 Task: Open Card Card0000000130 in Board Board0000000033 in Workspace WS0000000011 in Trello. Add Member carxxstreet791@gmail.com to Card Card0000000130 in Board Board0000000033 in Workspace WS0000000011 in Trello. Add Blue Label titled Label0000000130 to Card Card0000000130 in Board Board0000000033 in Workspace WS0000000011 in Trello. Add Checklist CL0000000130 to Card Card0000000130 in Board Board0000000033 in Workspace WS0000000011 in Trello. Add Dates with Start Date as Sep 01 2023 and Due Date as Sep 30 2023 to Card Card0000000130 in Board Board0000000033 in Workspace WS0000000011 in Trello
Action: Mouse moved to (583, 73)
Screenshot: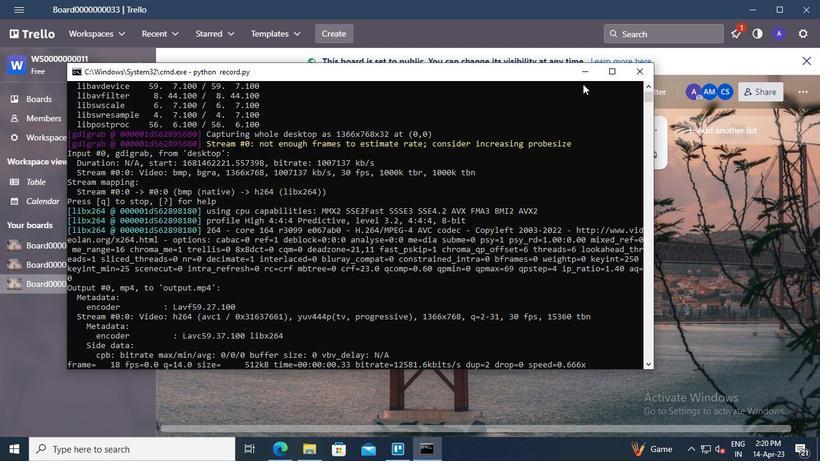 
Action: Mouse pressed left at (583, 73)
Screenshot: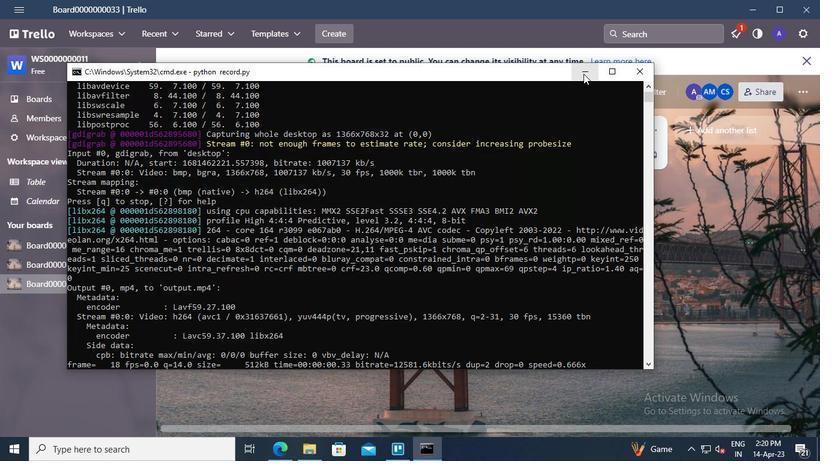 
Action: Mouse moved to (226, 258)
Screenshot: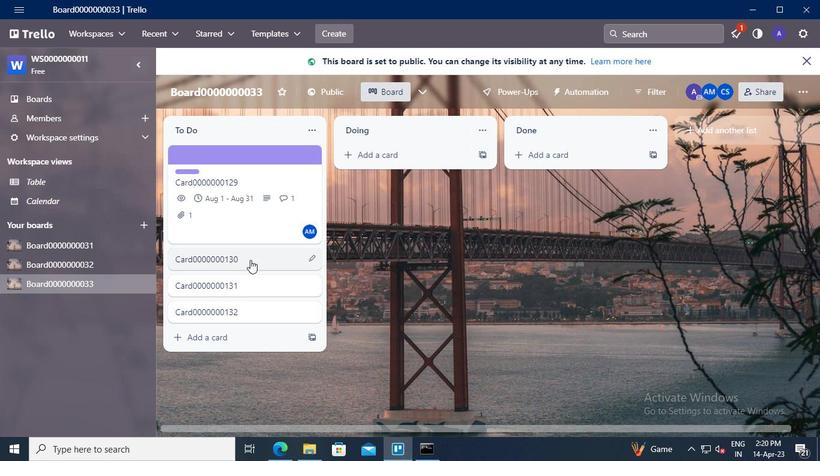 
Action: Mouse pressed left at (226, 258)
Screenshot: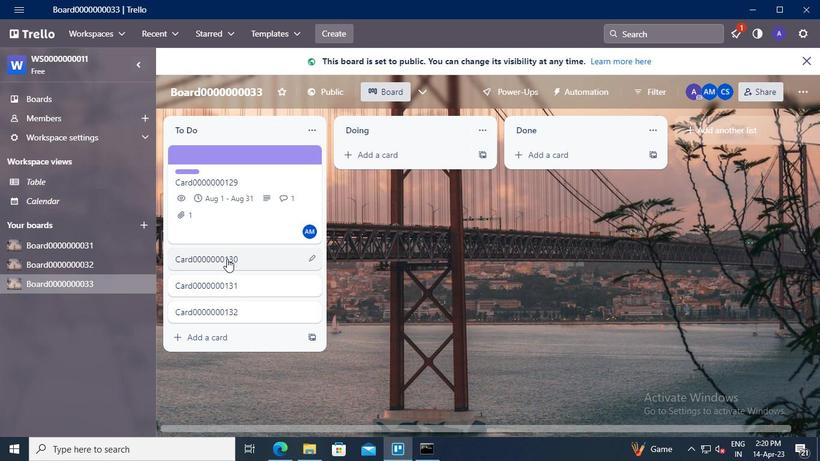 
Action: Mouse moved to (574, 159)
Screenshot: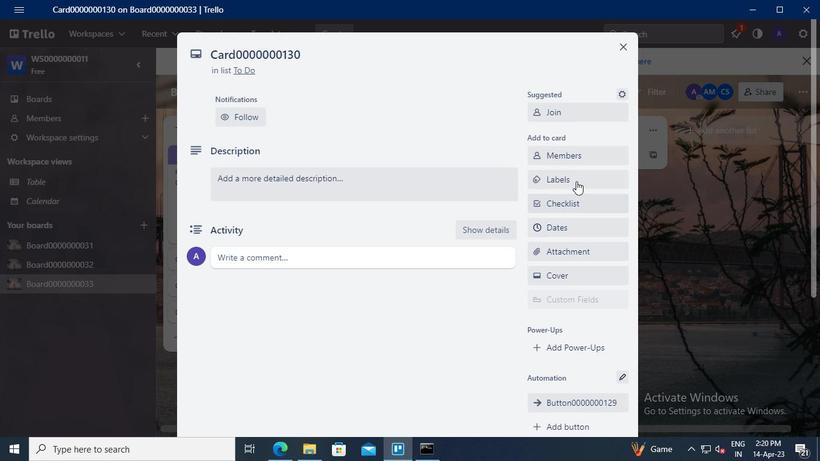 
Action: Mouse pressed left at (574, 159)
Screenshot: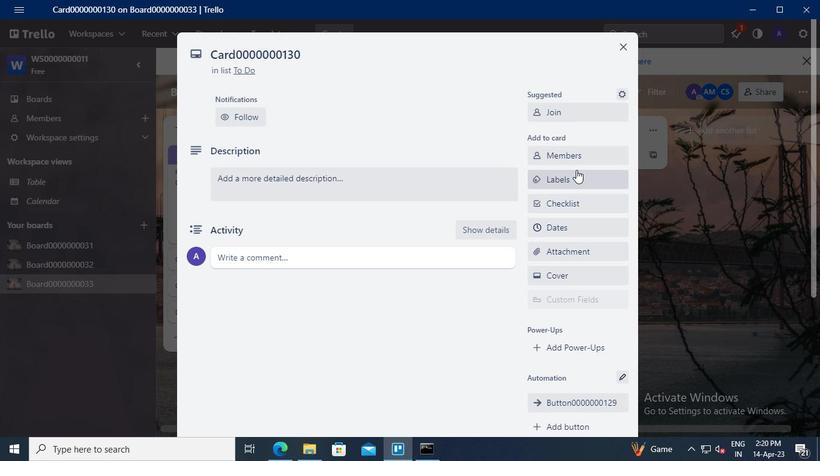
Action: Mouse moved to (574, 203)
Screenshot: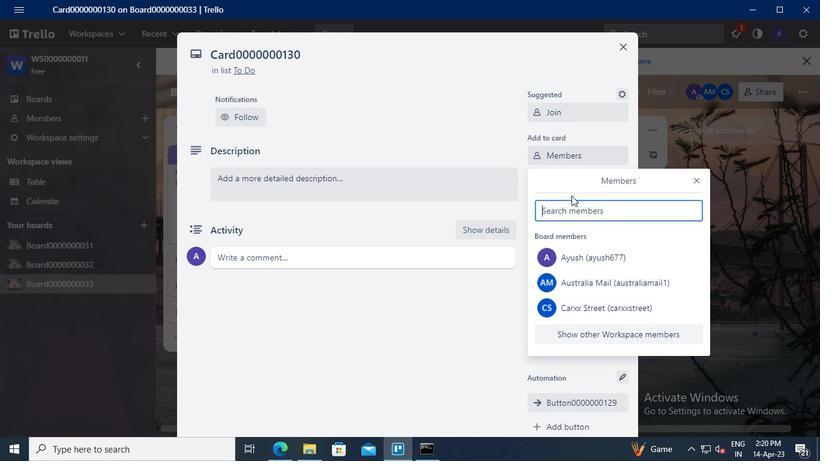 
Action: Mouse pressed left at (574, 203)
Screenshot: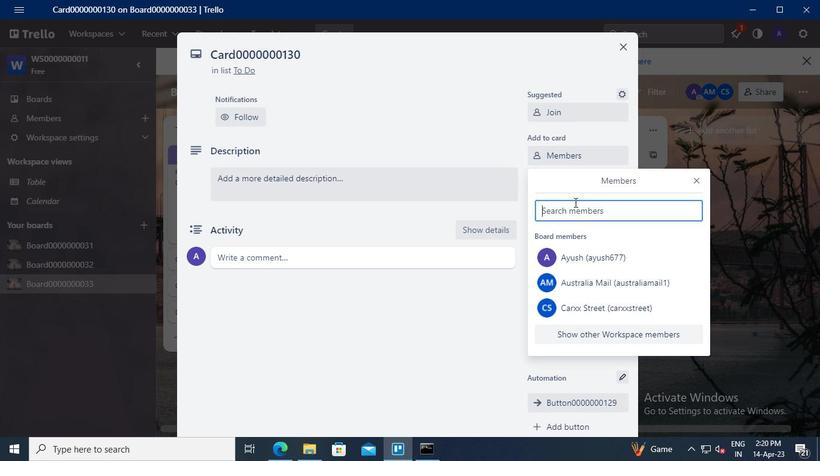
Action: Mouse moved to (574, 204)
Screenshot: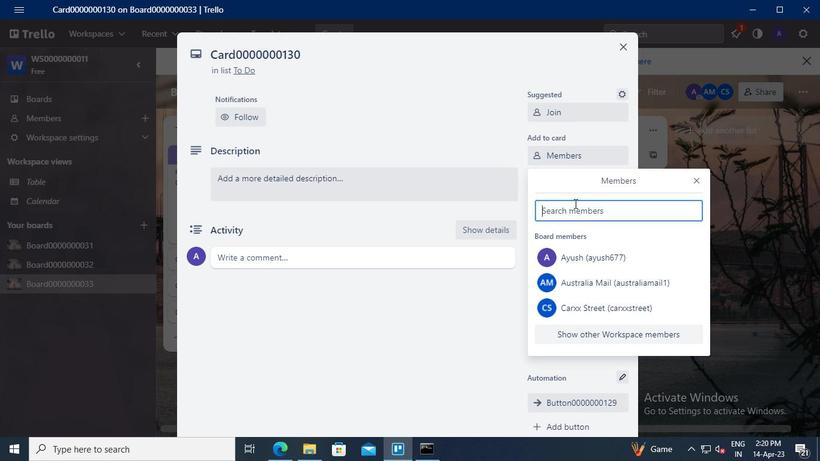 
Action: Keyboard Key.shift
Screenshot: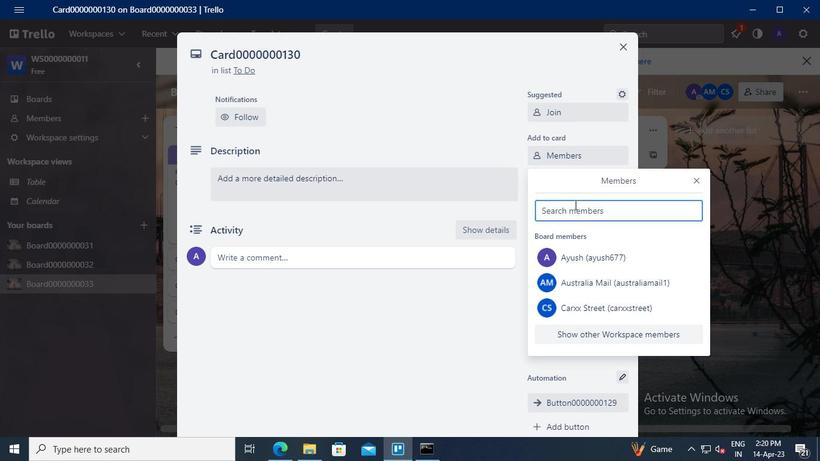 
Action: Keyboard C
Screenshot: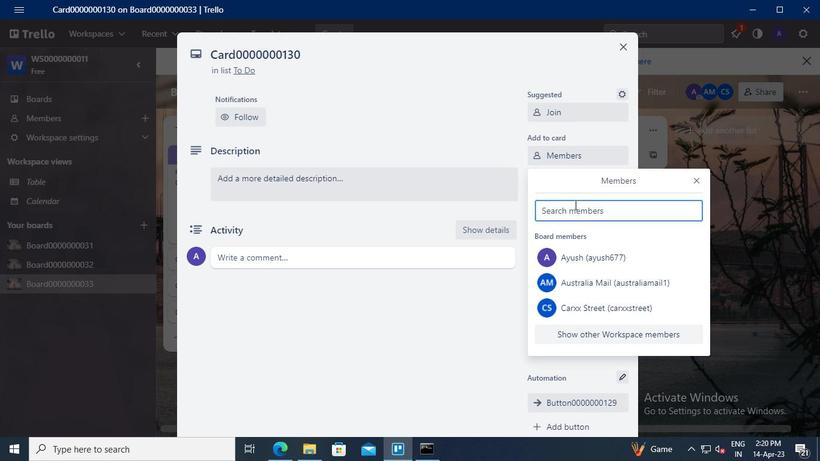 
Action: Keyboard a
Screenshot: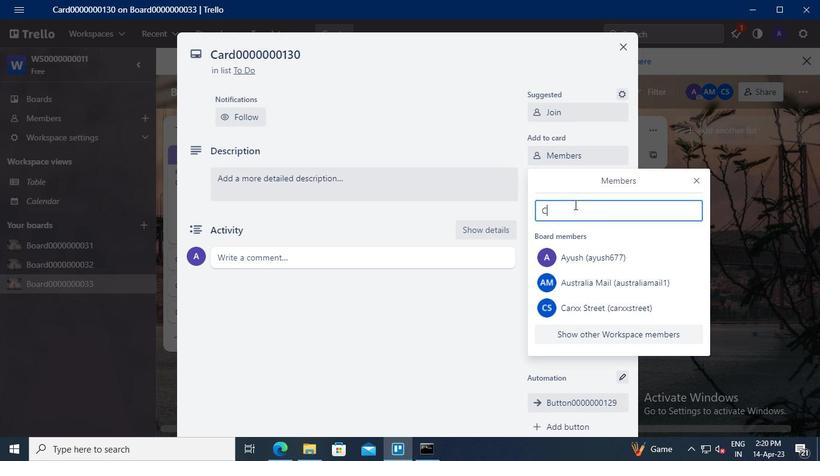 
Action: Keyboard r
Screenshot: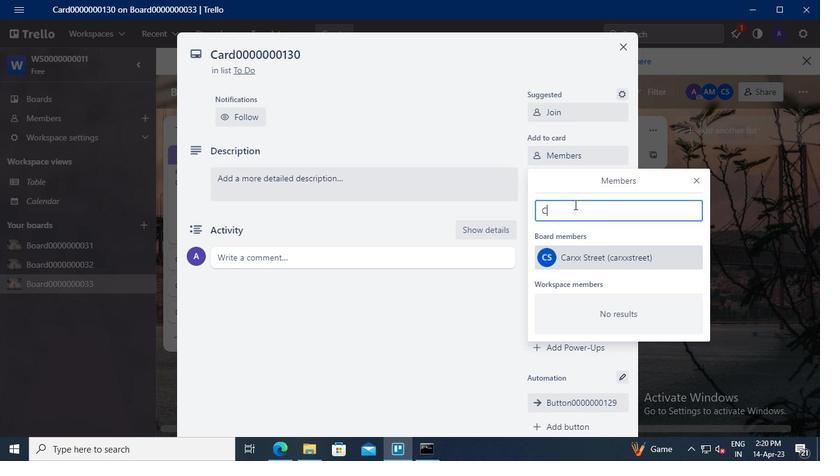 
Action: Mouse moved to (582, 258)
Screenshot: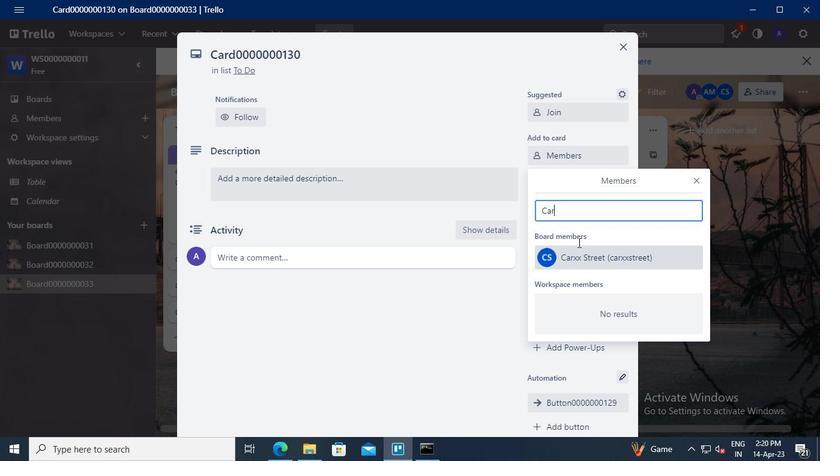 
Action: Mouse pressed left at (582, 258)
Screenshot: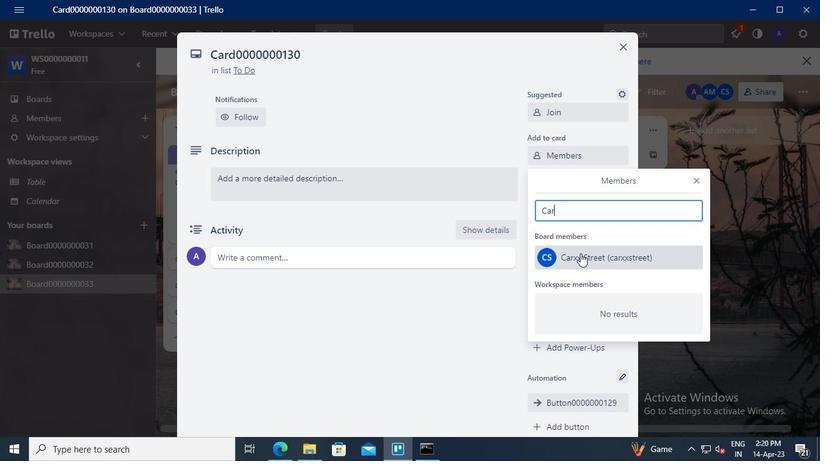 
Action: Mouse moved to (695, 181)
Screenshot: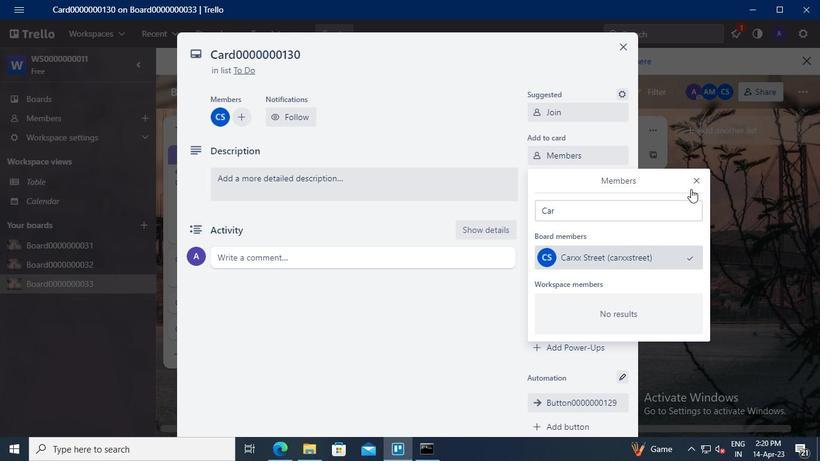 
Action: Mouse pressed left at (695, 181)
Screenshot: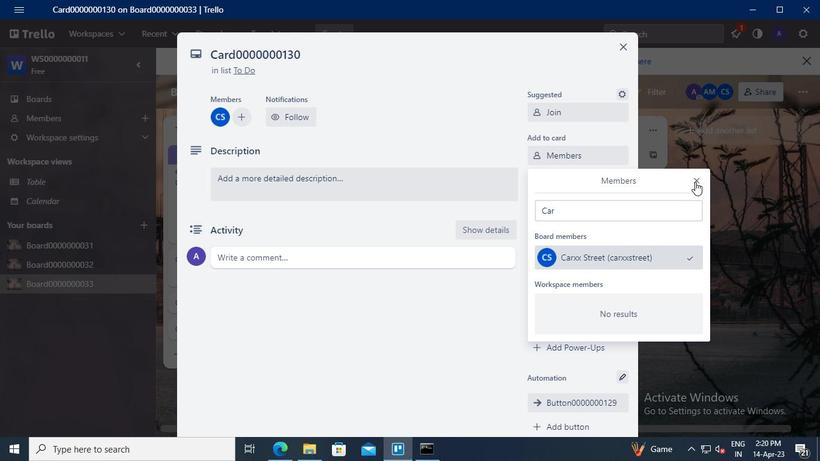 
Action: Mouse moved to (572, 177)
Screenshot: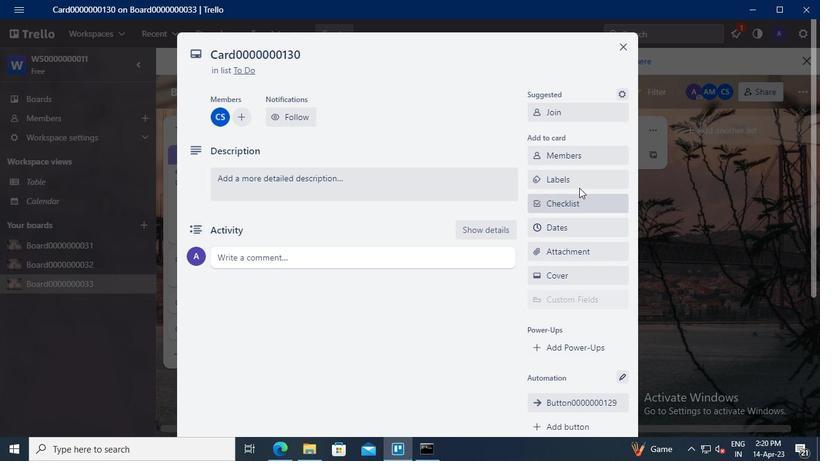 
Action: Mouse pressed left at (572, 177)
Screenshot: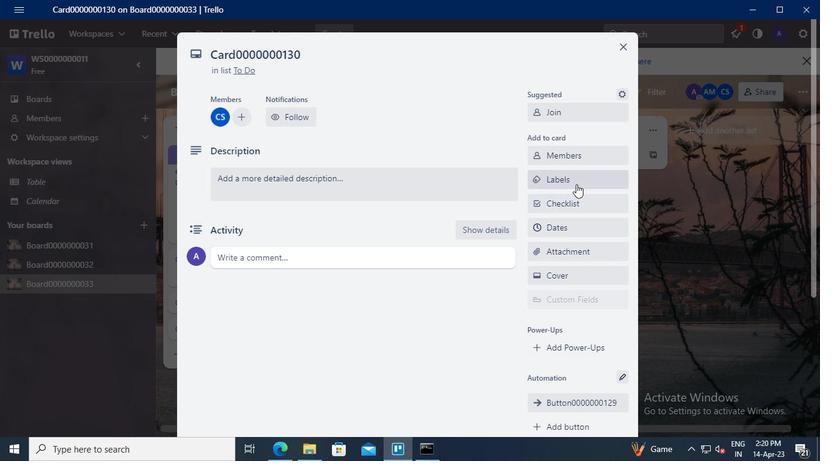 
Action: Mouse moved to (631, 295)
Screenshot: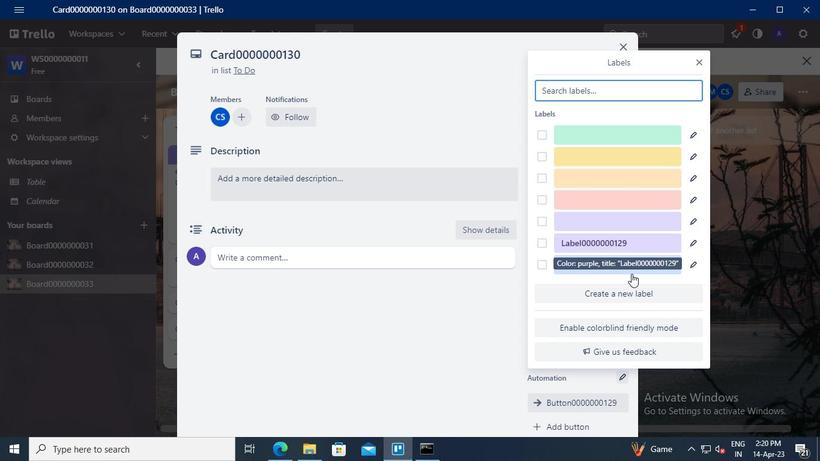 
Action: Mouse pressed left at (631, 295)
Screenshot: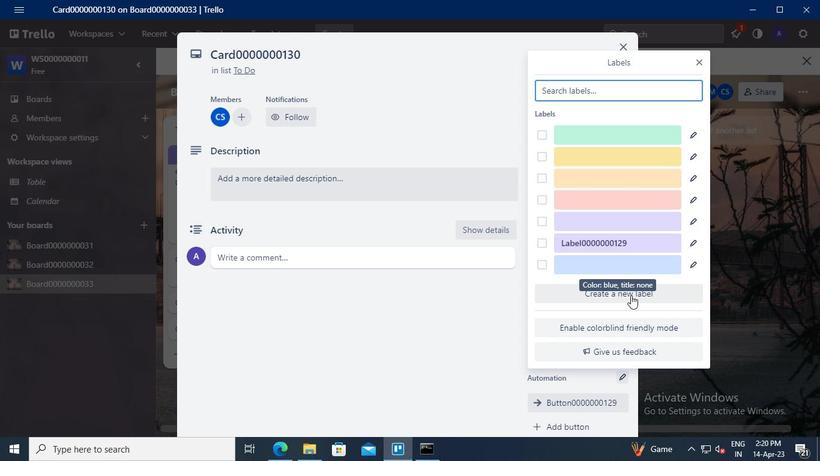 
Action: Mouse moved to (578, 166)
Screenshot: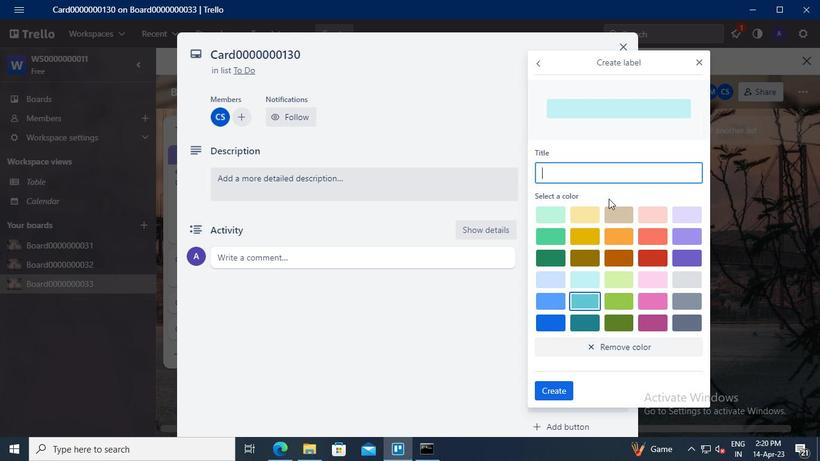 
Action: Mouse pressed left at (578, 166)
Screenshot: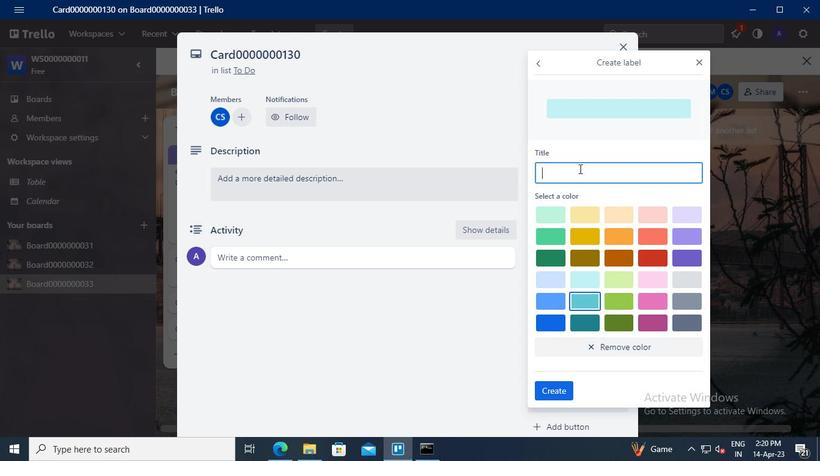 
Action: Keyboard Key.shift
Screenshot: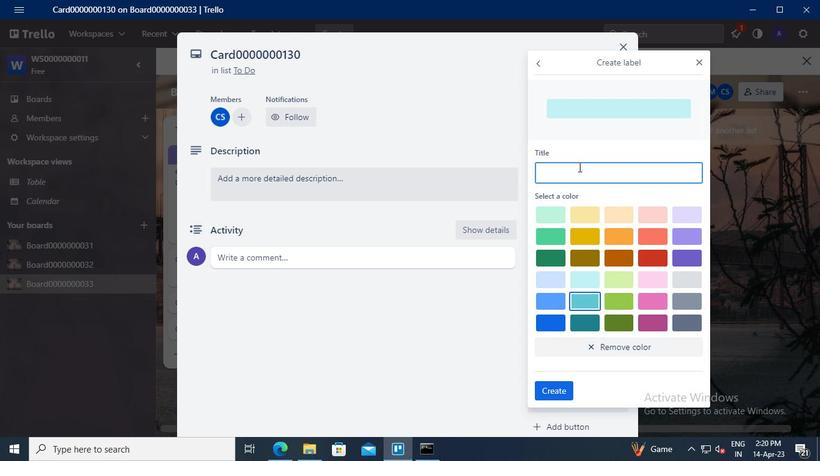 
Action: Keyboard L
Screenshot: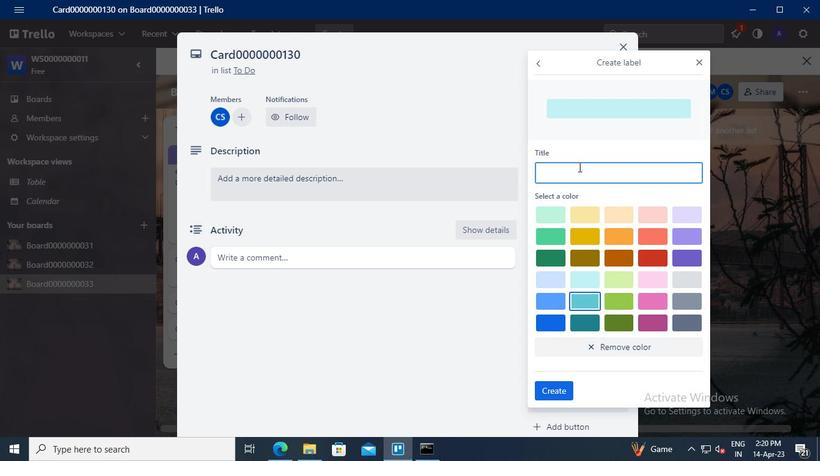 
Action: Keyboard a
Screenshot: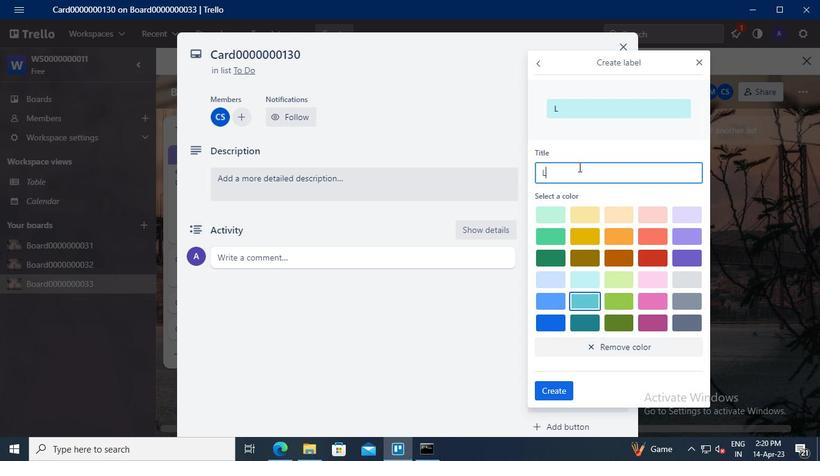 
Action: Keyboard b
Screenshot: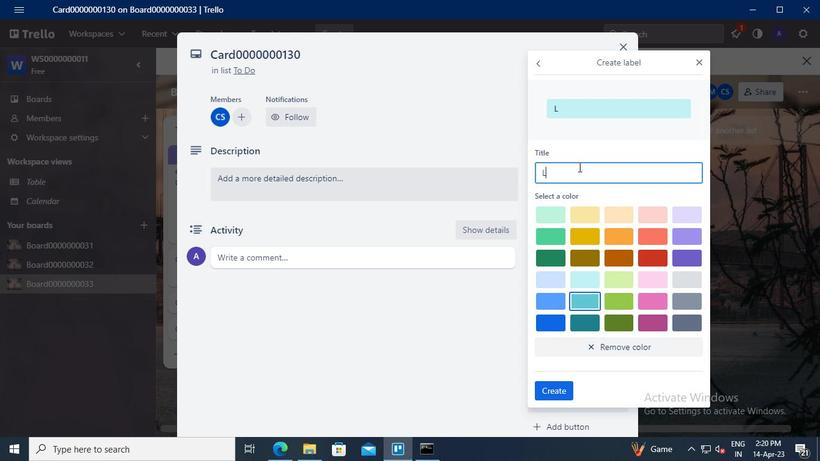 
Action: Keyboard e
Screenshot: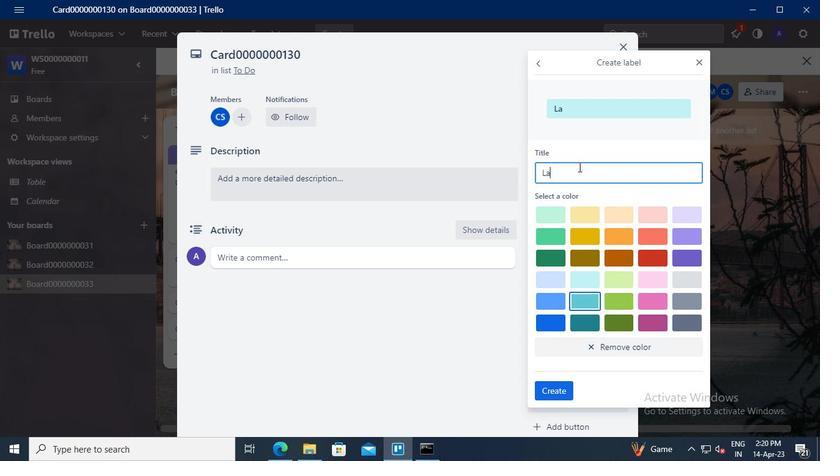 
Action: Keyboard l
Screenshot: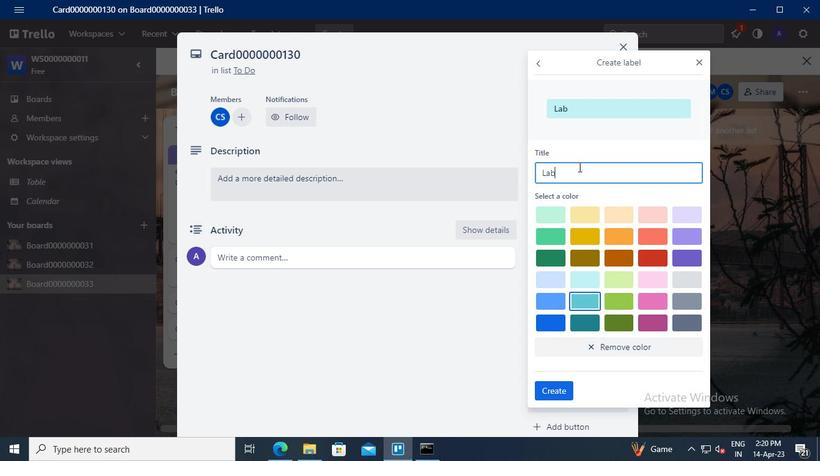 
Action: Keyboard <96>
Screenshot: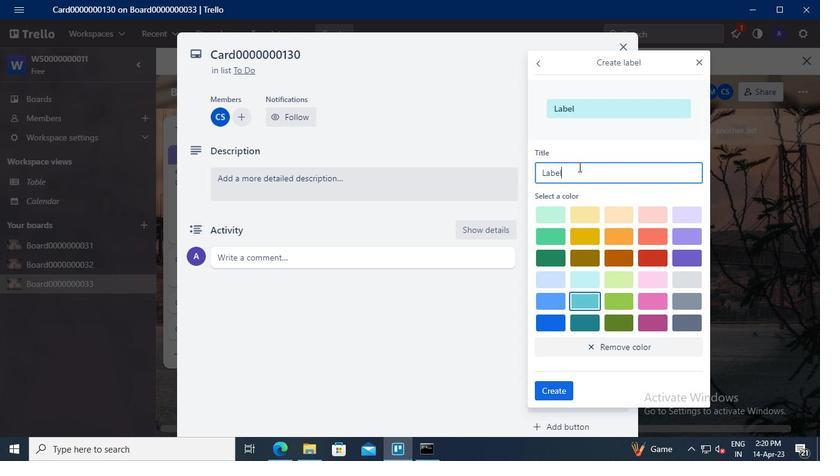 
Action: Keyboard <96>
Screenshot: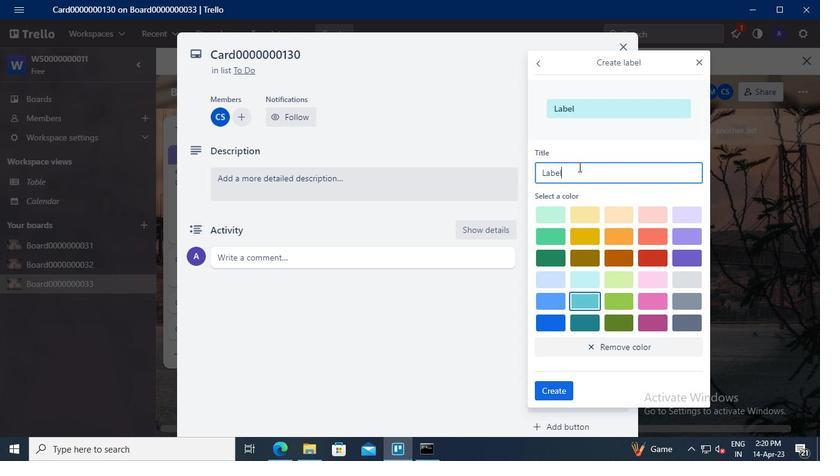 
Action: Keyboard <96>
Screenshot: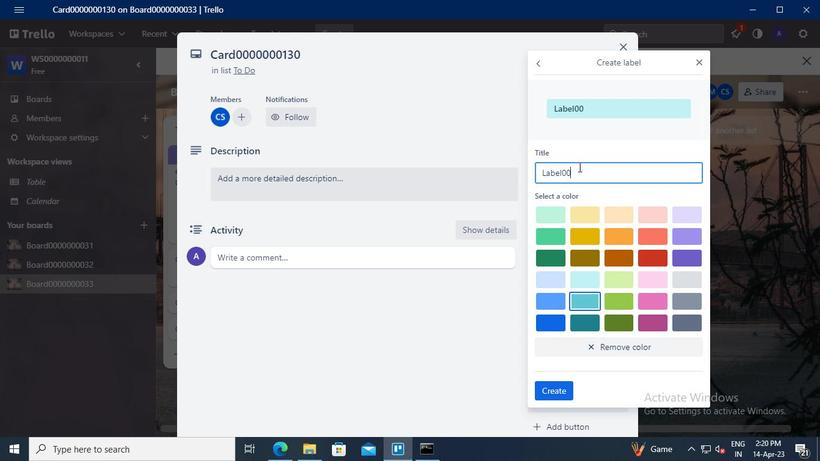 
Action: Keyboard <96>
Screenshot: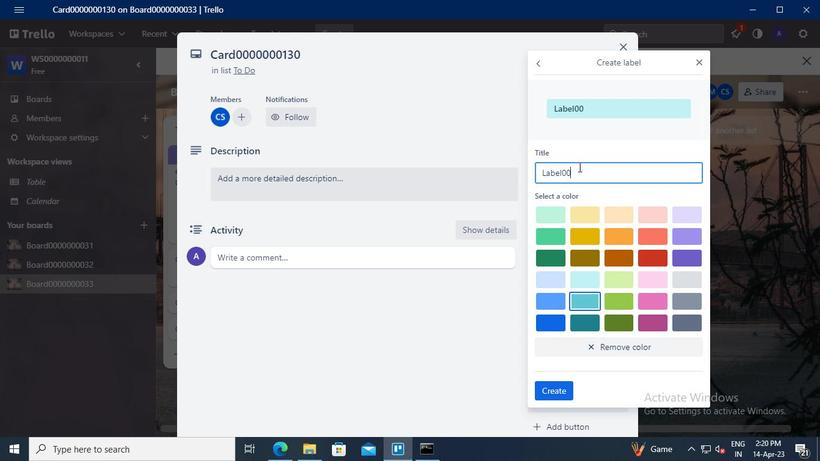 
Action: Keyboard <96>
Screenshot: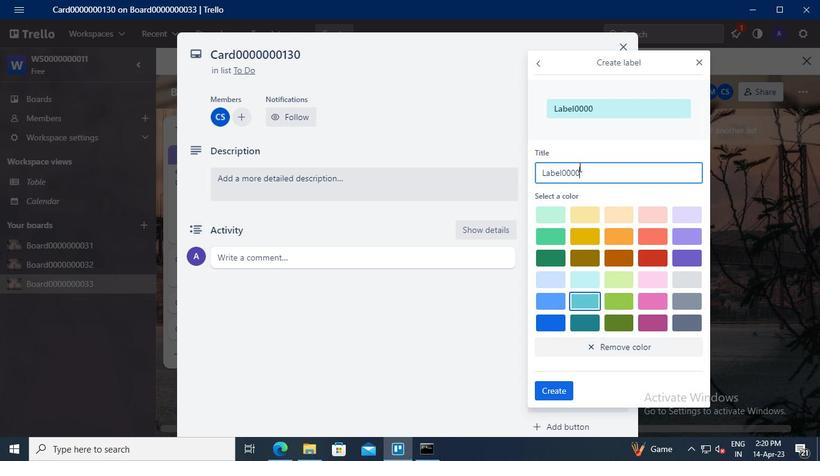 
Action: Keyboard <96>
Screenshot: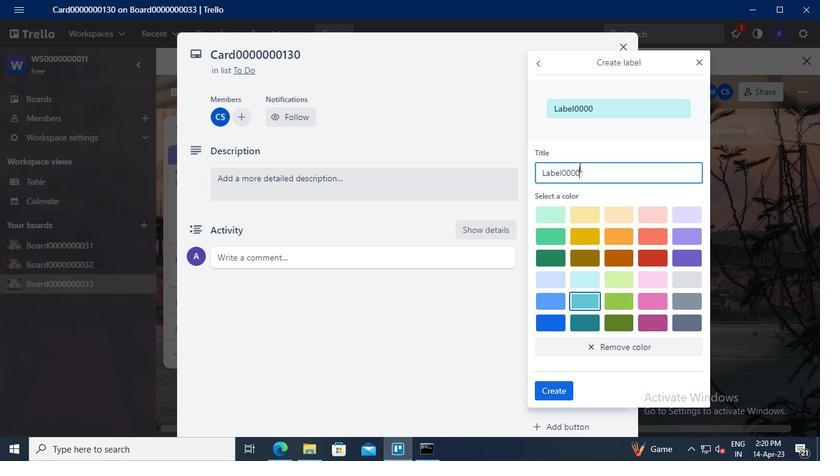 
Action: Keyboard <96>
Screenshot: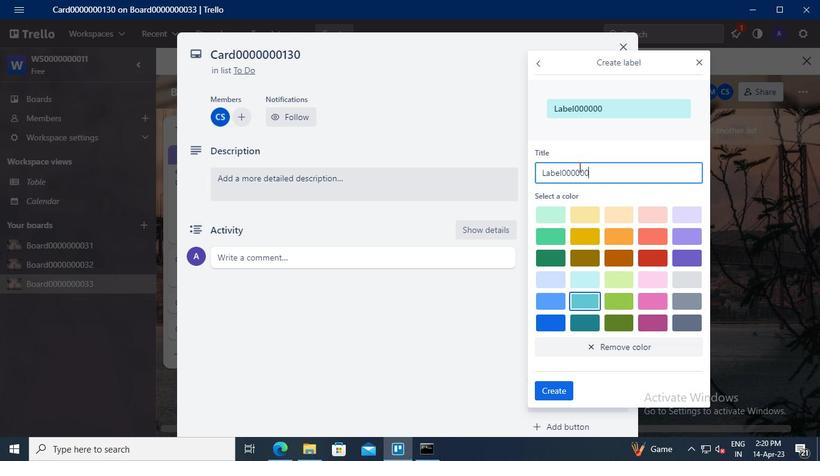 
Action: Keyboard <97>
Screenshot: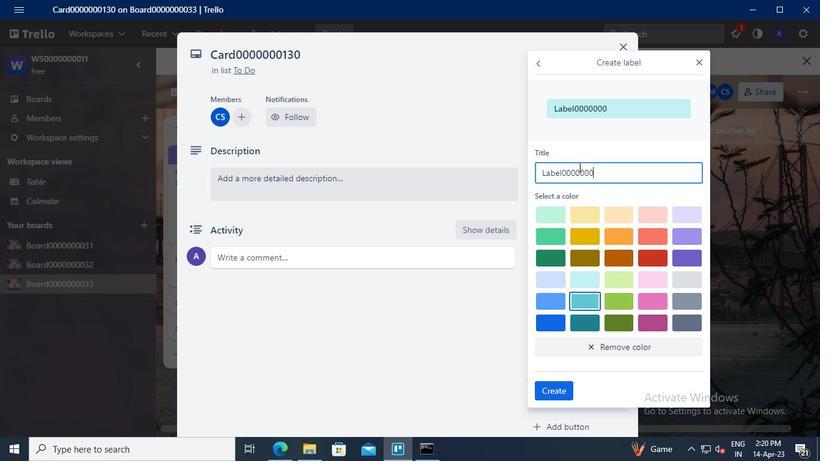
Action: Keyboard <99>
Screenshot: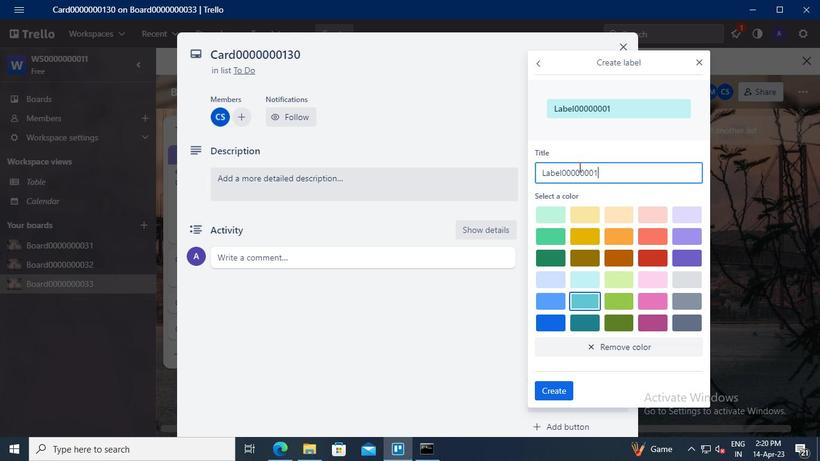 
Action: Keyboard <96>
Screenshot: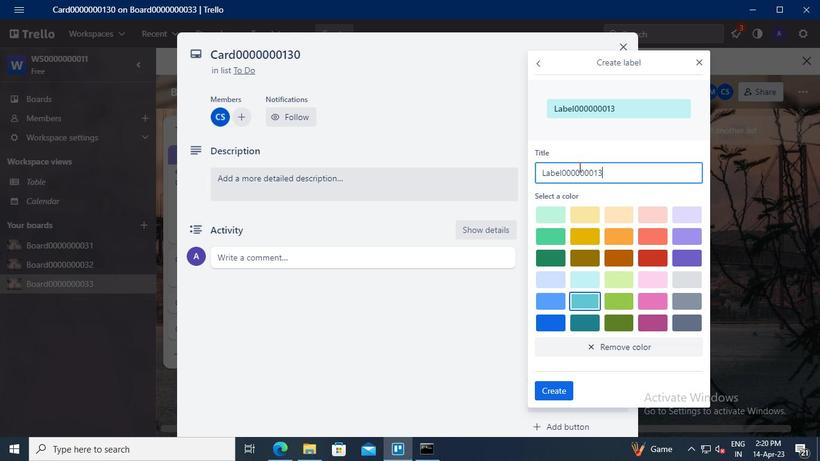 
Action: Mouse moved to (554, 299)
Screenshot: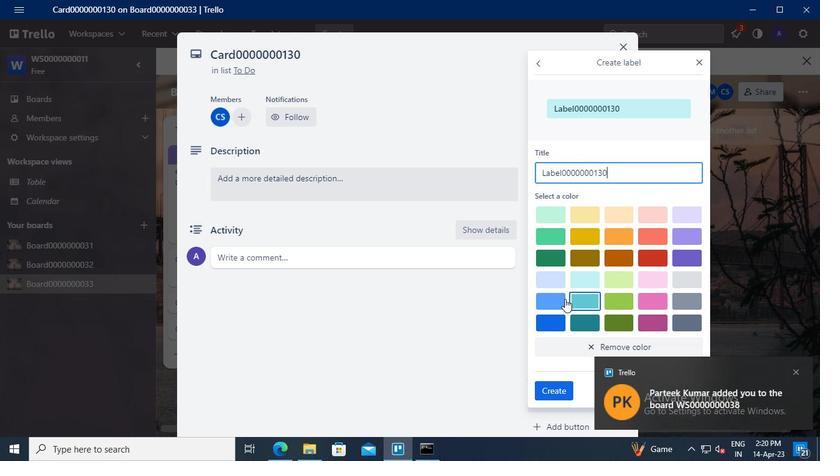 
Action: Mouse pressed left at (554, 299)
Screenshot: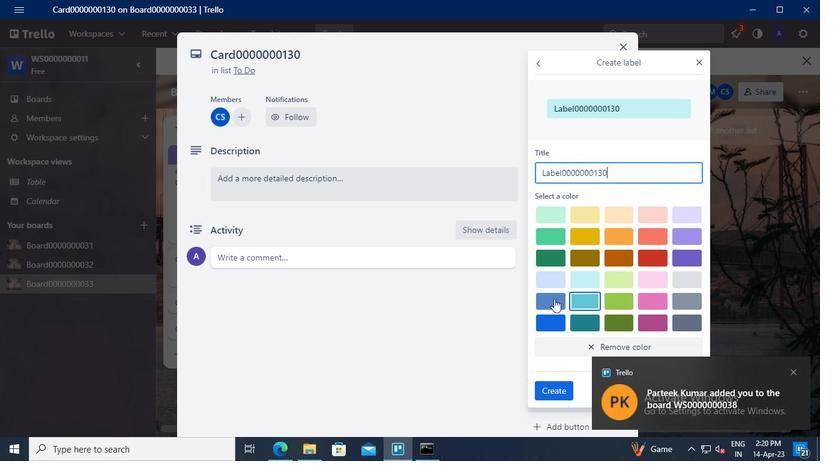 
Action: Mouse moved to (560, 387)
Screenshot: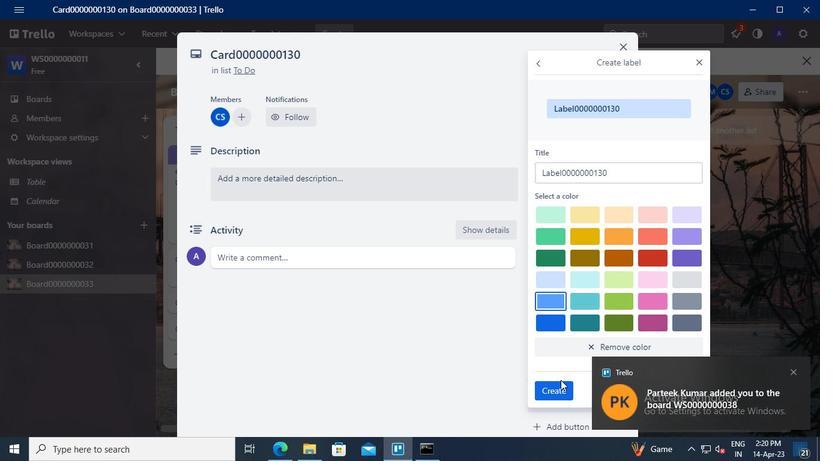
Action: Mouse pressed left at (560, 387)
Screenshot: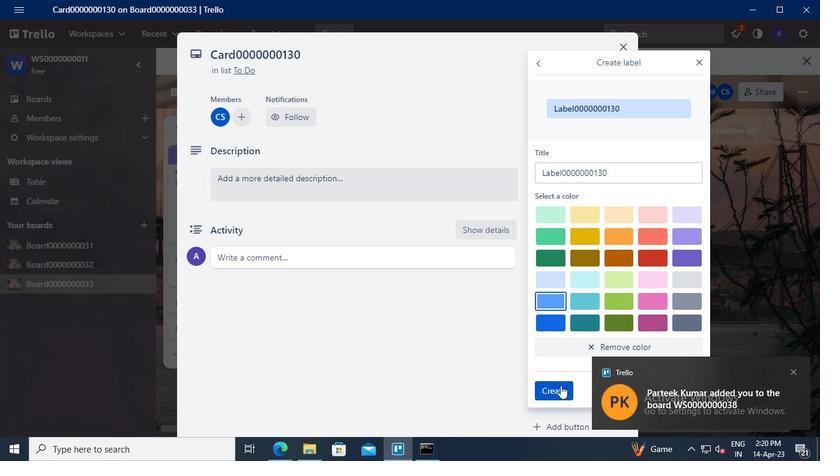 
Action: Mouse moved to (700, 64)
Screenshot: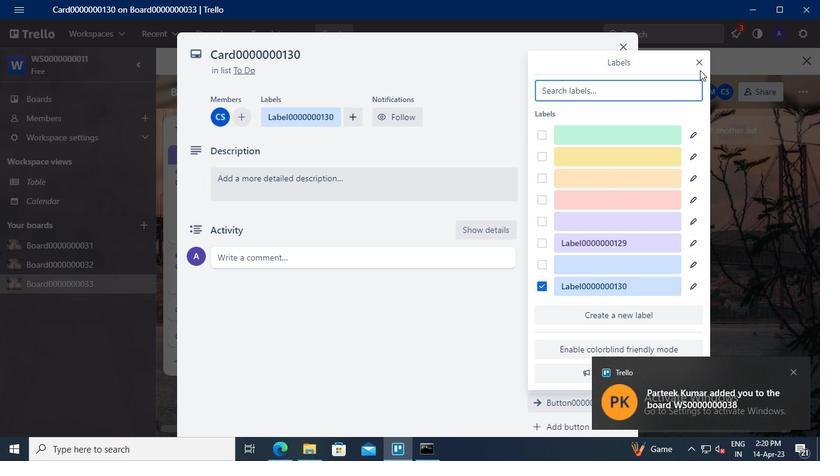 
Action: Mouse pressed left at (700, 64)
Screenshot: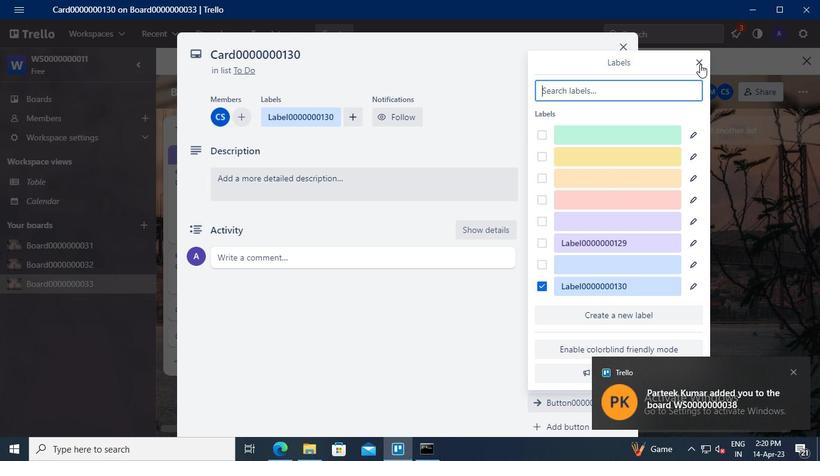 
Action: Mouse moved to (586, 200)
Screenshot: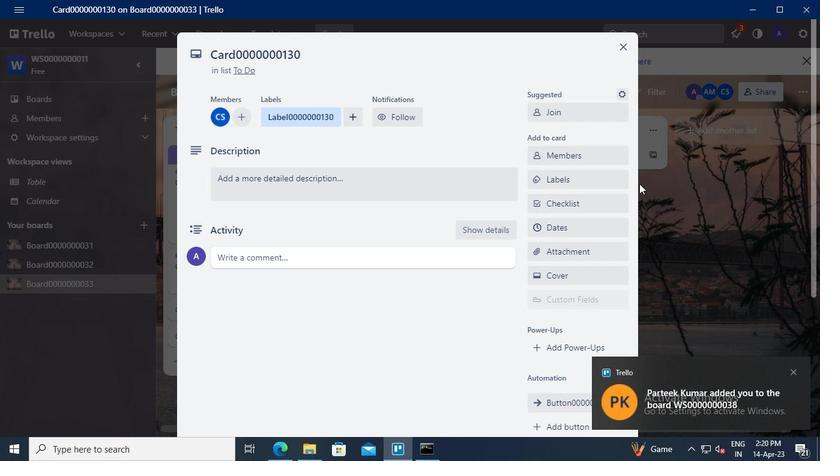 
Action: Mouse pressed left at (586, 200)
Screenshot: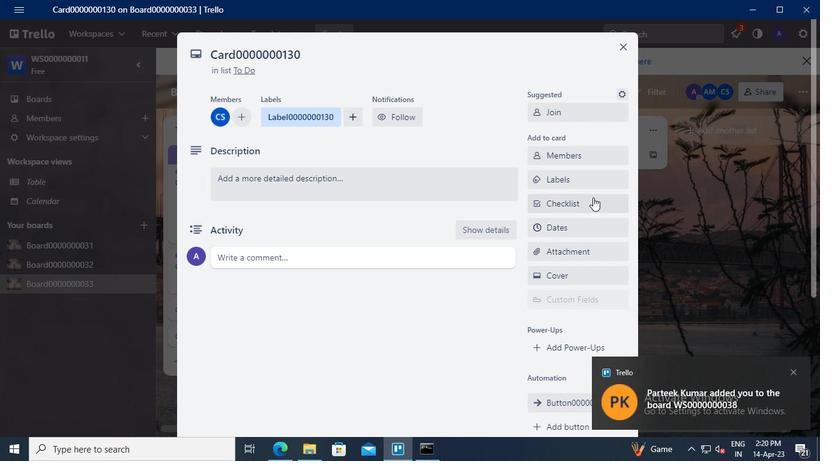 
Action: Keyboard Key.delete
Screenshot: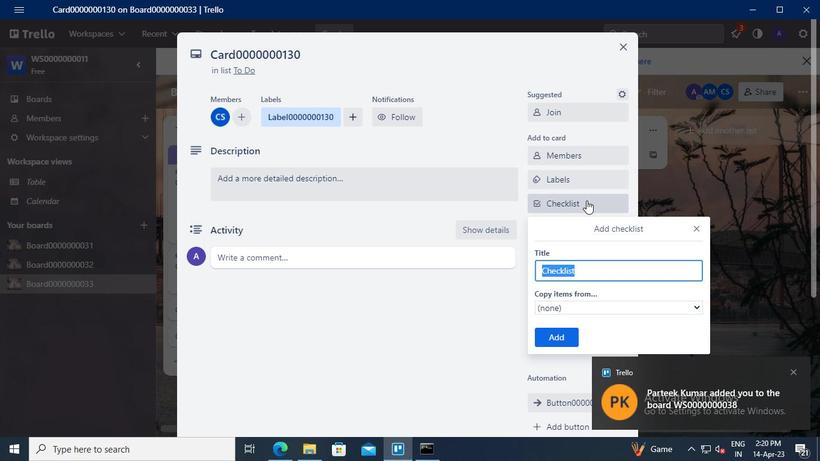 
Action: Keyboard Key.shift
Screenshot: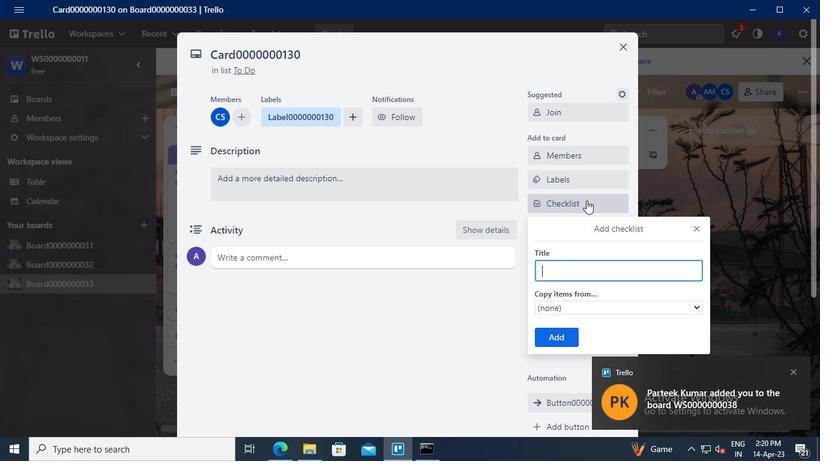 
Action: Keyboard C
Screenshot: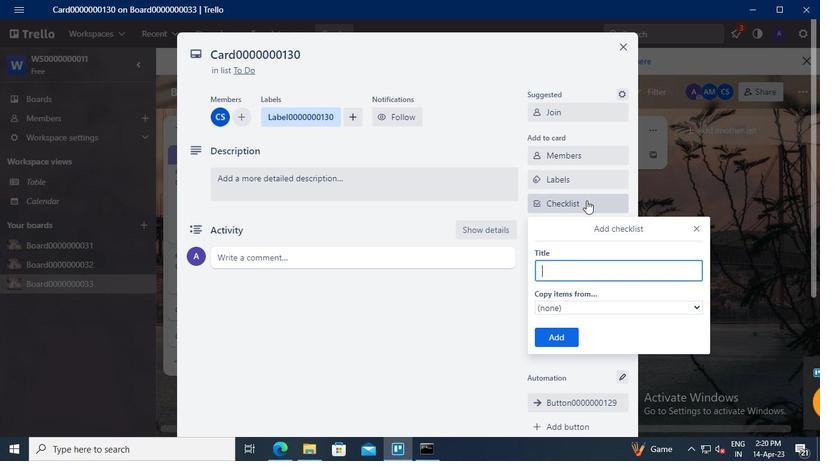 
Action: Keyboard L
Screenshot: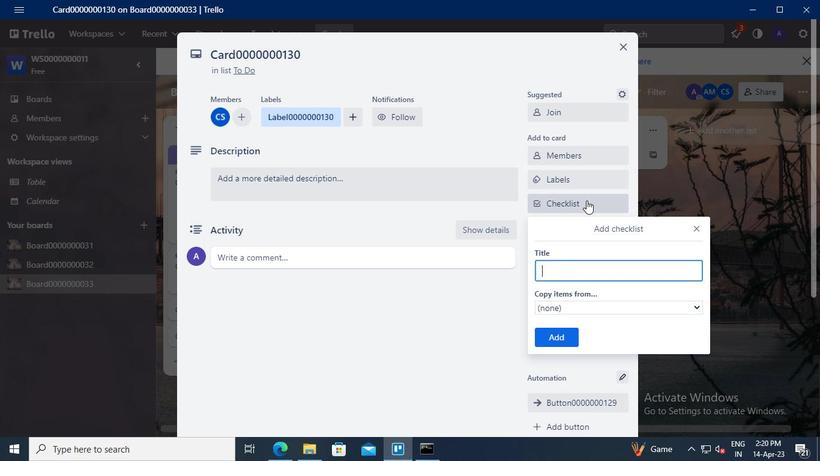 
Action: Keyboard <96>
Screenshot: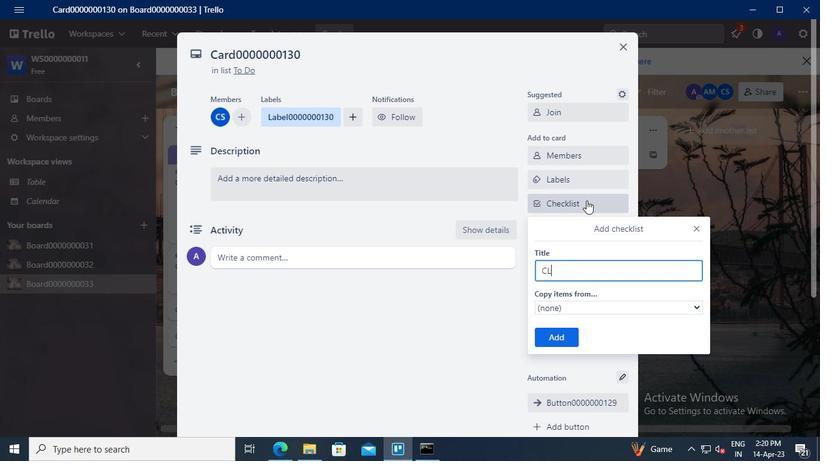 
Action: Keyboard <96>
Screenshot: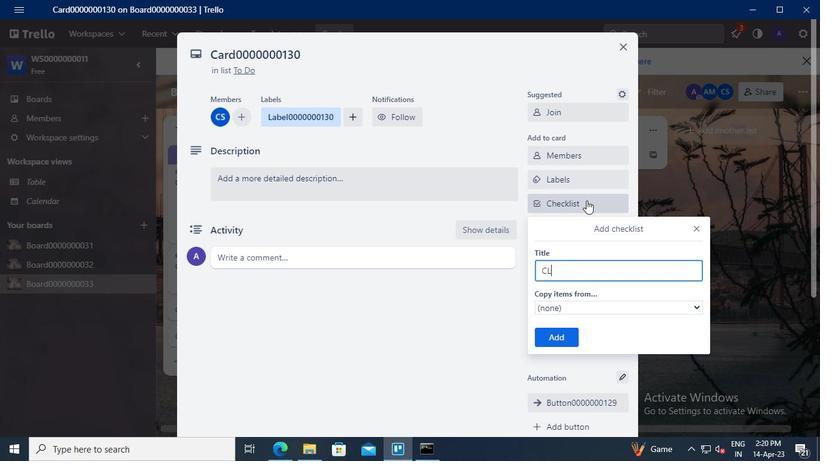 
Action: Keyboard <96>
Screenshot: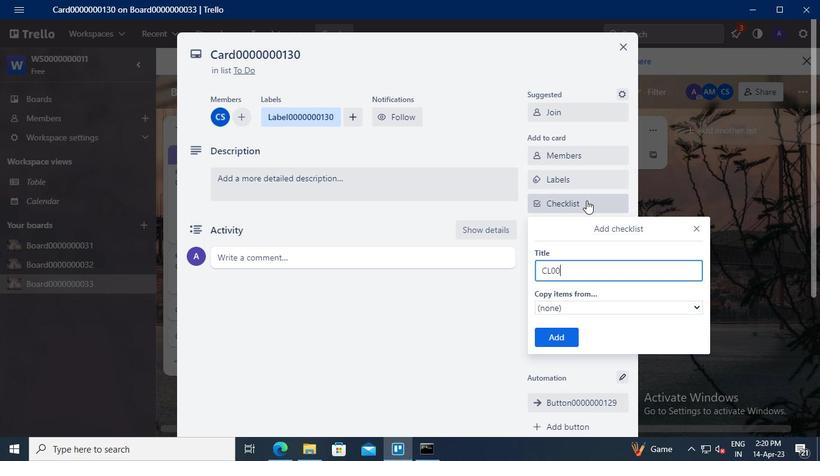 
Action: Keyboard <96>
Screenshot: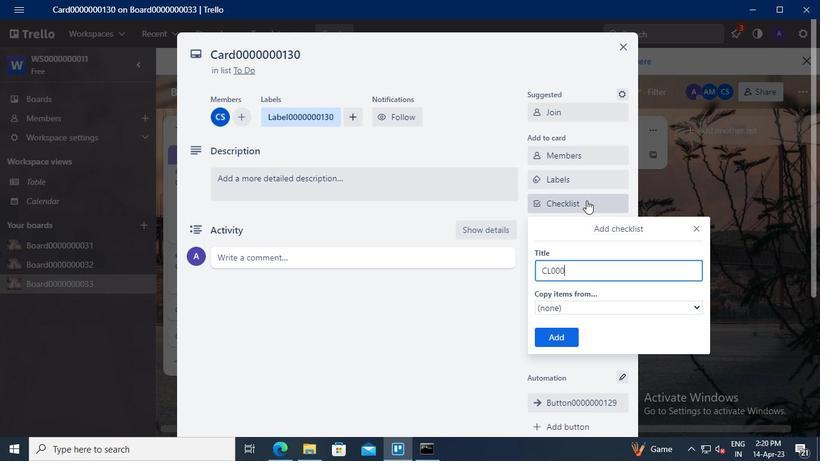 
Action: Keyboard <96>
Screenshot: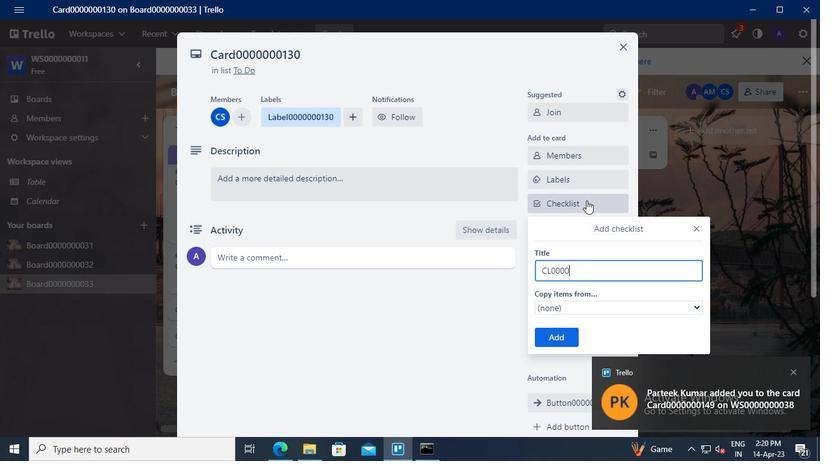 
Action: Keyboard <96>
Screenshot: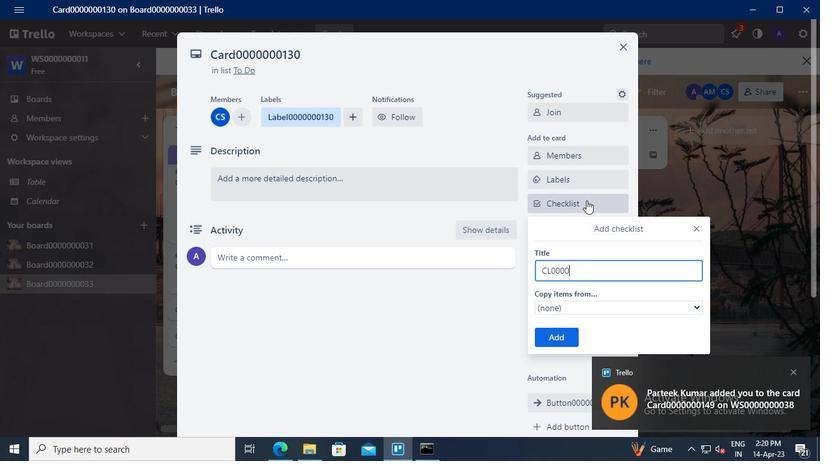 
Action: Keyboard <96>
Screenshot: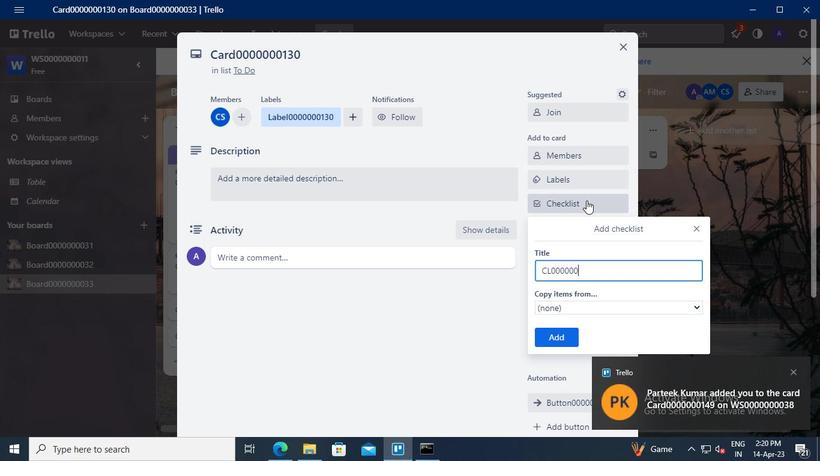 
Action: Keyboard <97>
Screenshot: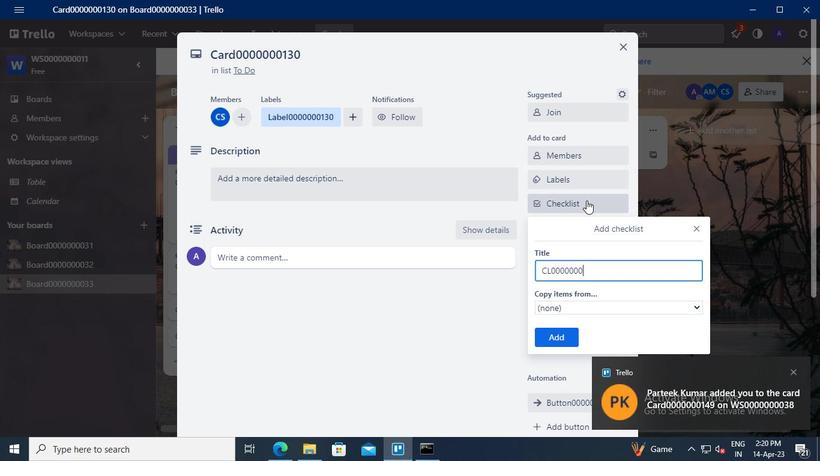 
Action: Keyboard <99>
Screenshot: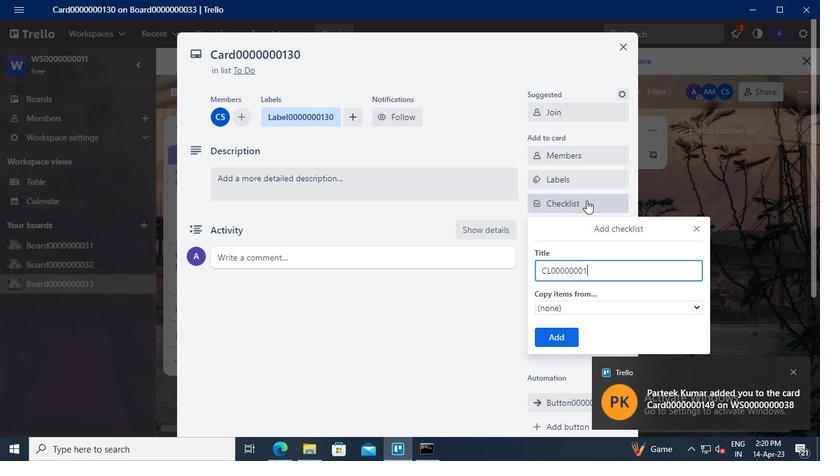 
Action: Keyboard <96>
Screenshot: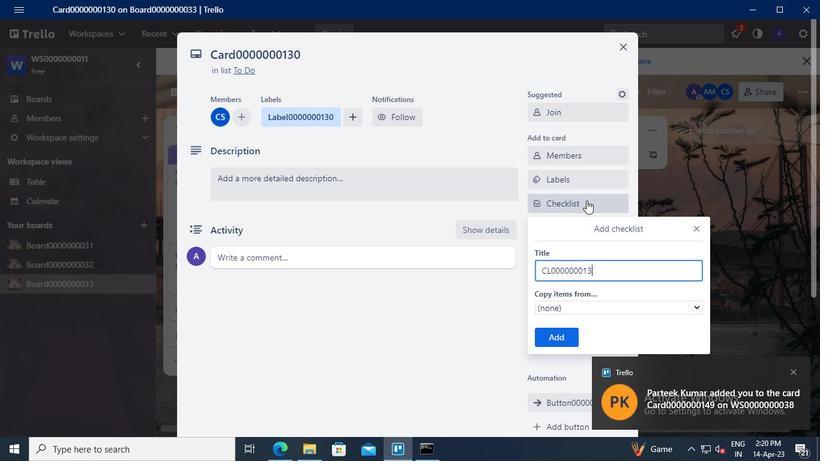 
Action: Mouse moved to (568, 332)
Screenshot: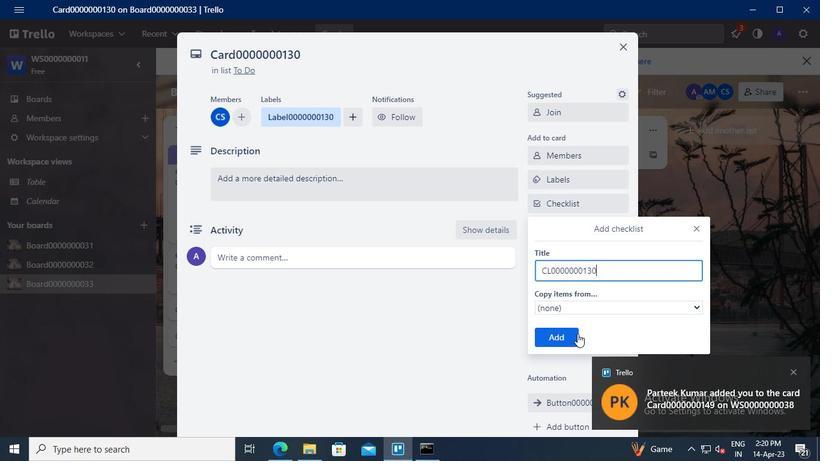 
Action: Mouse pressed left at (568, 332)
Screenshot: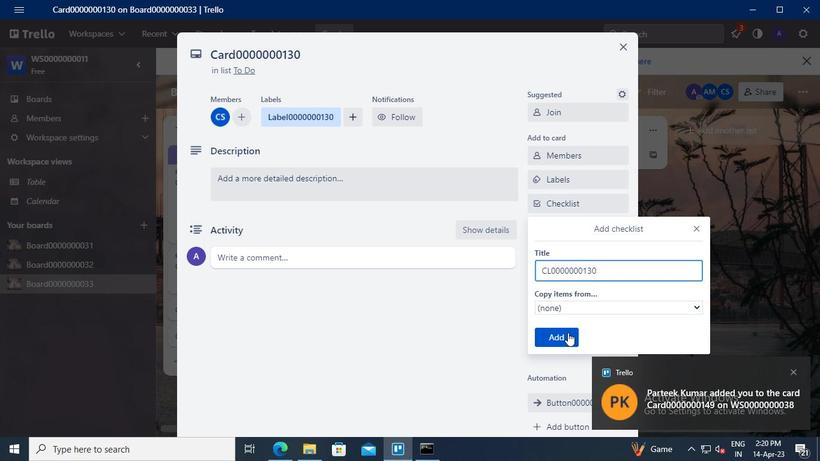 
Action: Mouse moved to (578, 227)
Screenshot: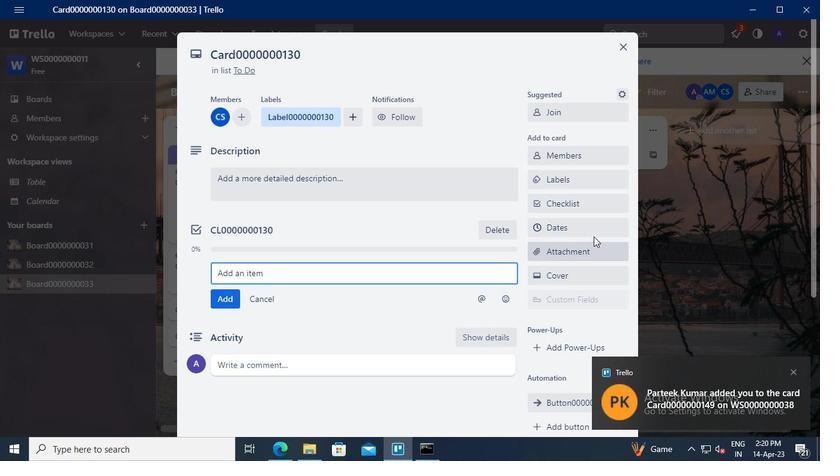 
Action: Mouse pressed left at (578, 227)
Screenshot: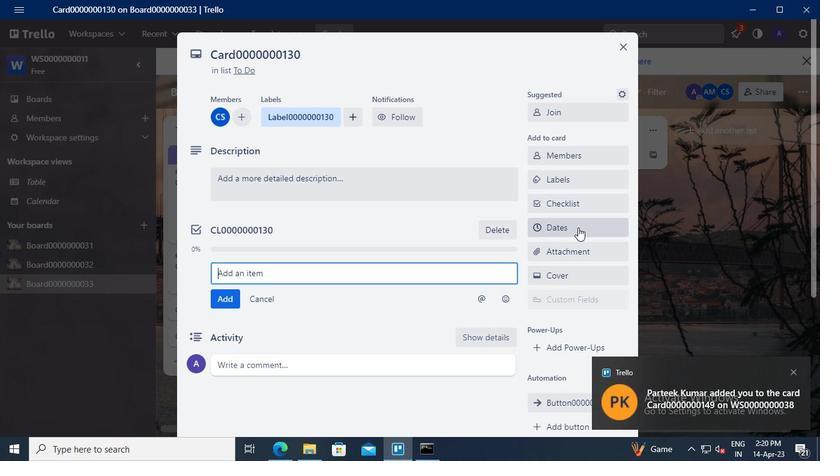 
Action: Mouse moved to (541, 276)
Screenshot: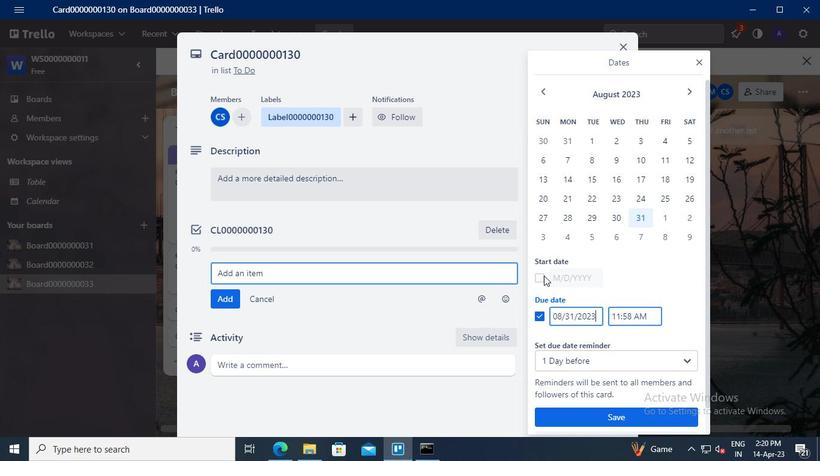 
Action: Mouse pressed left at (541, 276)
Screenshot: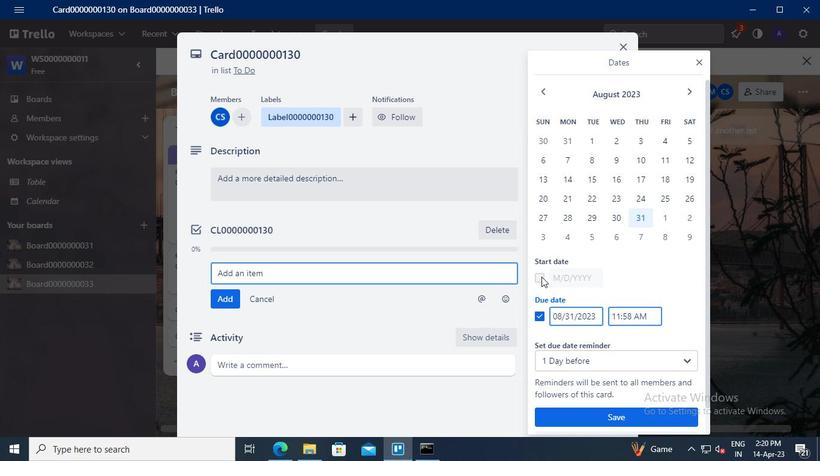 
Action: Mouse moved to (573, 278)
Screenshot: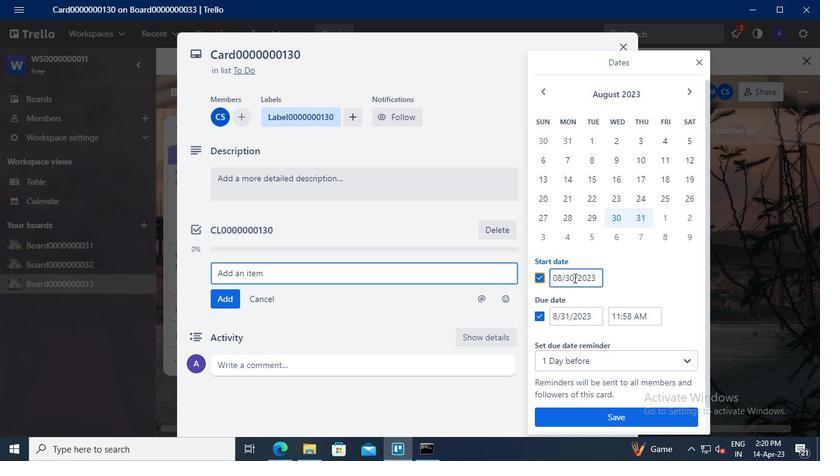 
Action: Mouse pressed left at (573, 278)
Screenshot: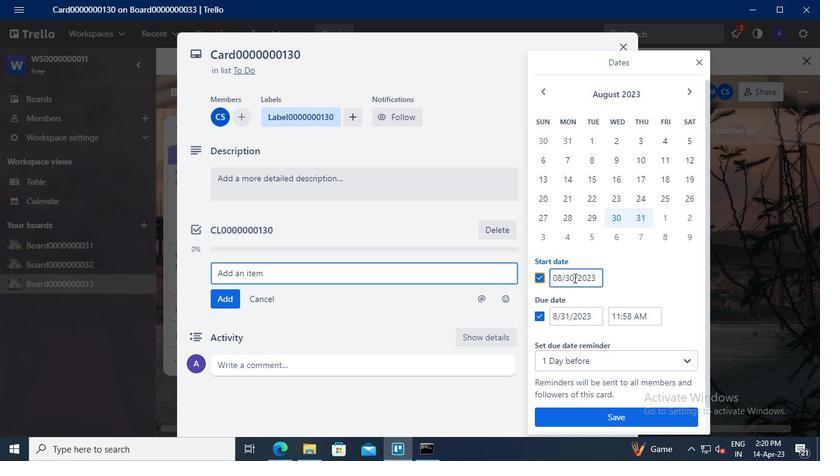 
Action: Mouse moved to (581, 266)
Screenshot: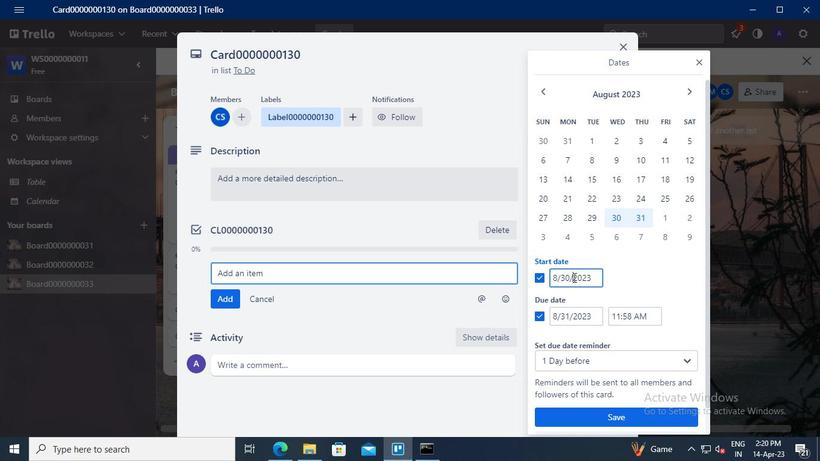 
Action: Keyboard Key.left
Screenshot: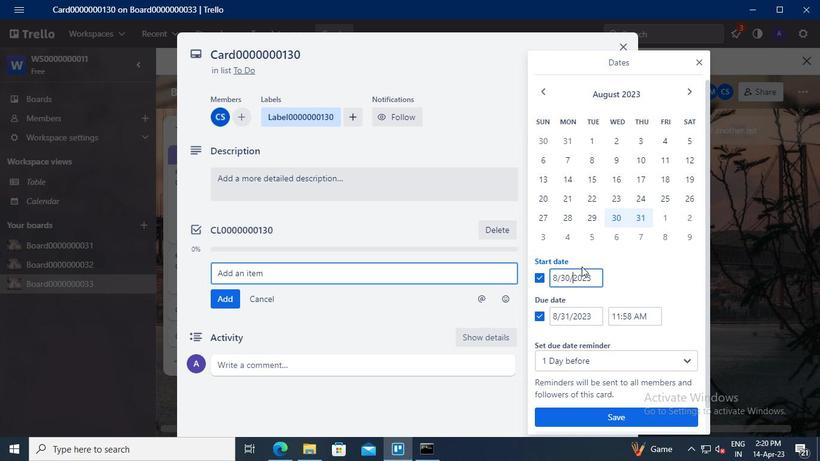 
Action: Keyboard Key.backspace
Screenshot: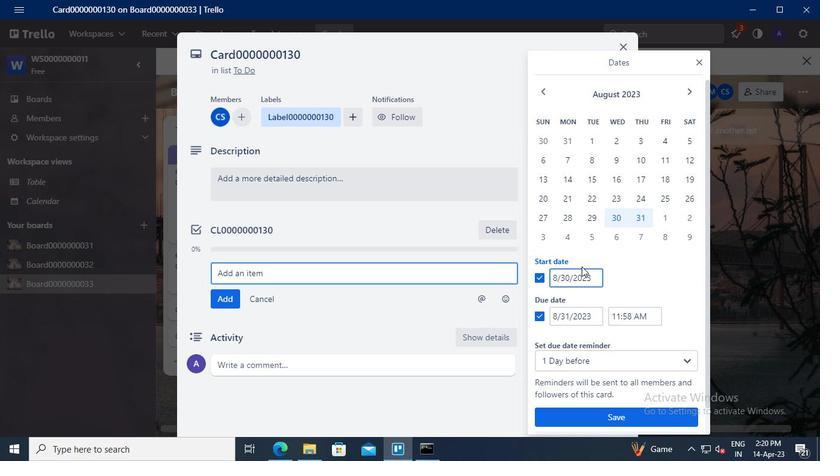 
Action: Keyboard Key.backspace
Screenshot: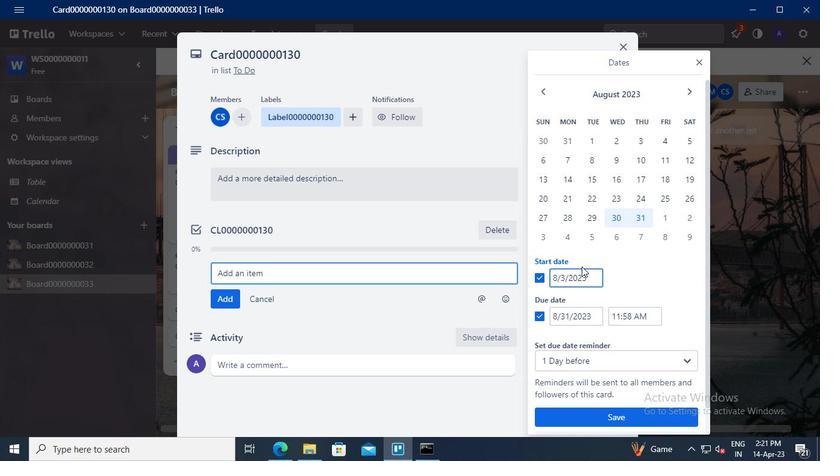 
Action: Keyboard <97>
Screenshot: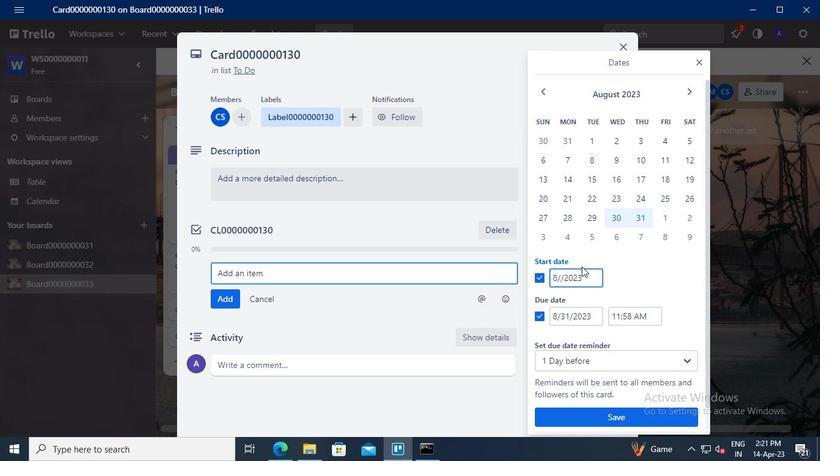 
Action: Keyboard Key.left
Screenshot: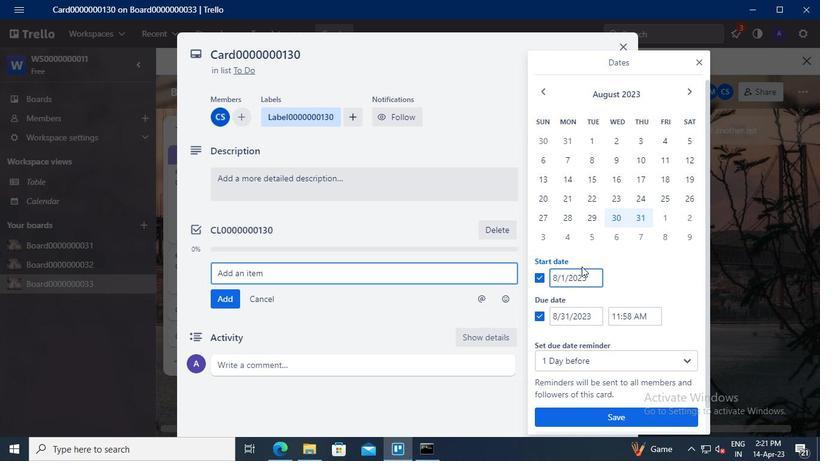 
Action: Keyboard Key.left
Screenshot: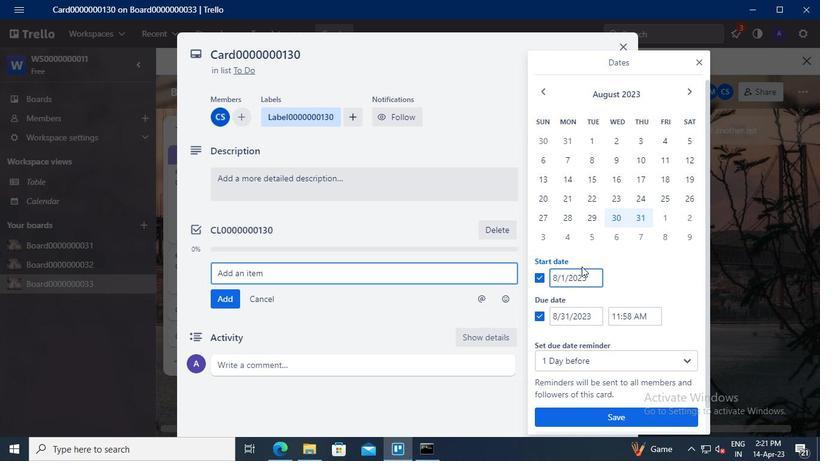 
Action: Keyboard Key.backspace
Screenshot: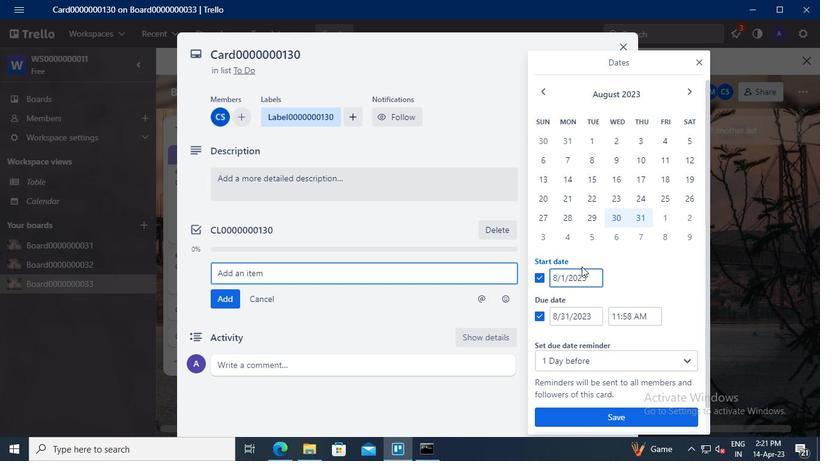 
Action: Keyboard <105>
Screenshot: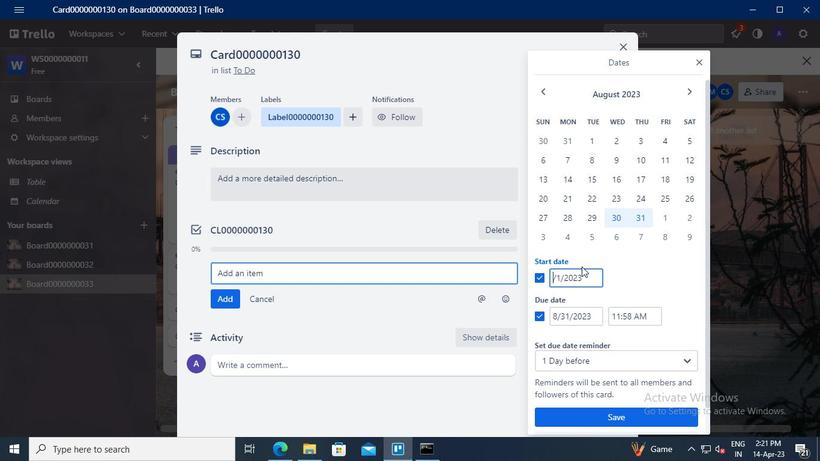 
Action: Mouse moved to (568, 318)
Screenshot: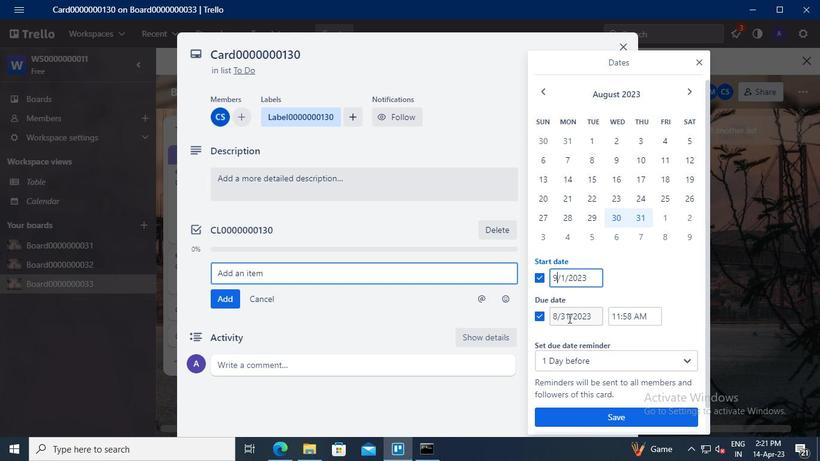 
Action: Mouse pressed left at (568, 318)
Screenshot: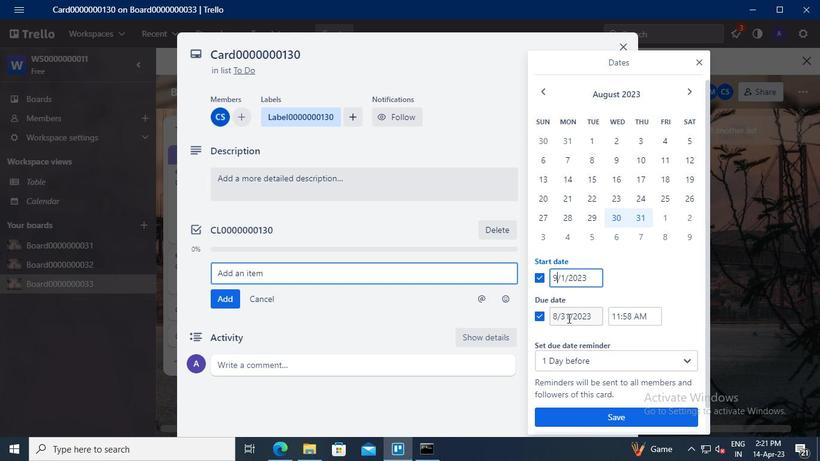 
Action: Mouse moved to (588, 282)
Screenshot: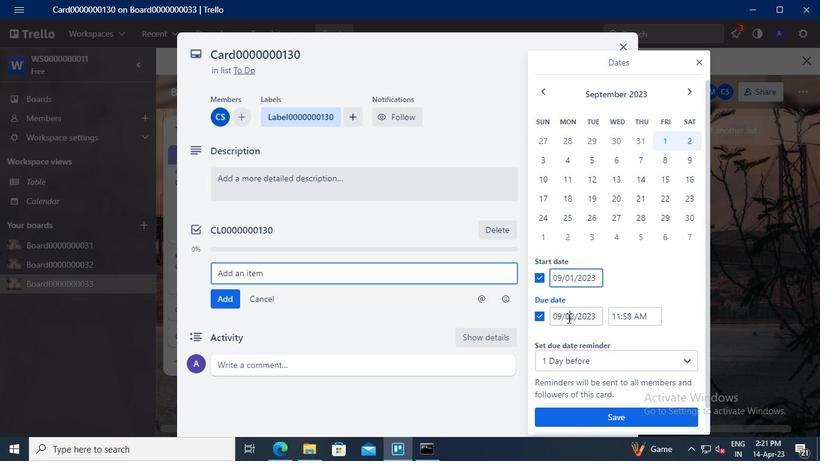 
Action: Keyboard Key.backspace
Screenshot: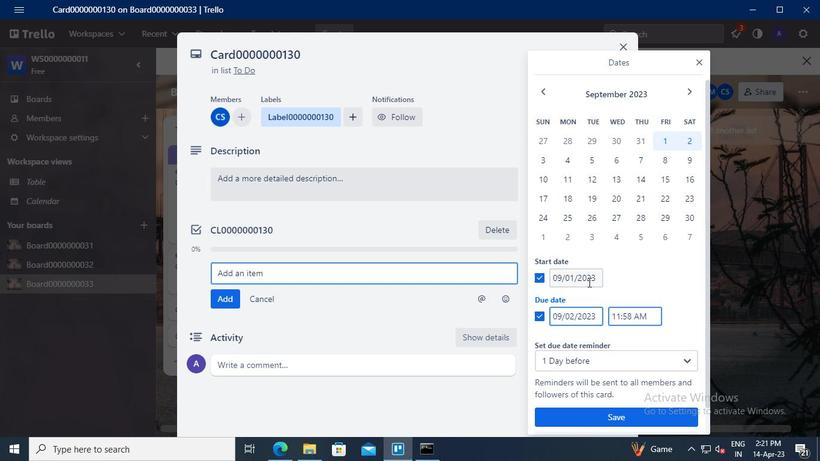 
Action: Keyboard Key.delete
Screenshot: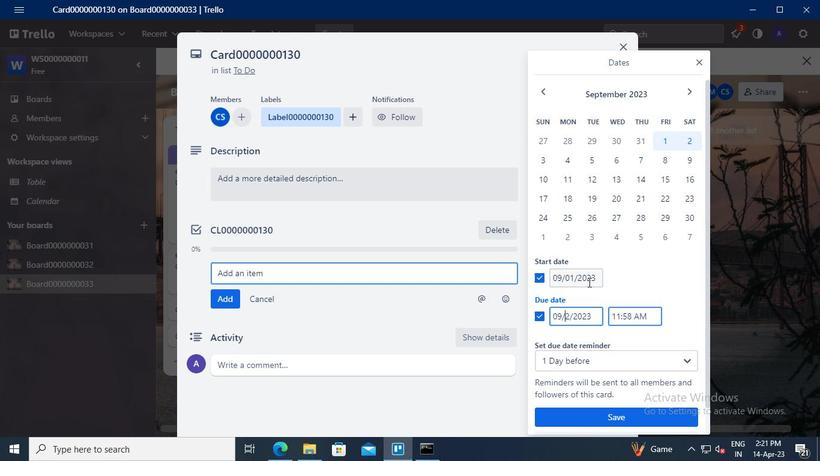 
Action: Keyboard <99>
Screenshot: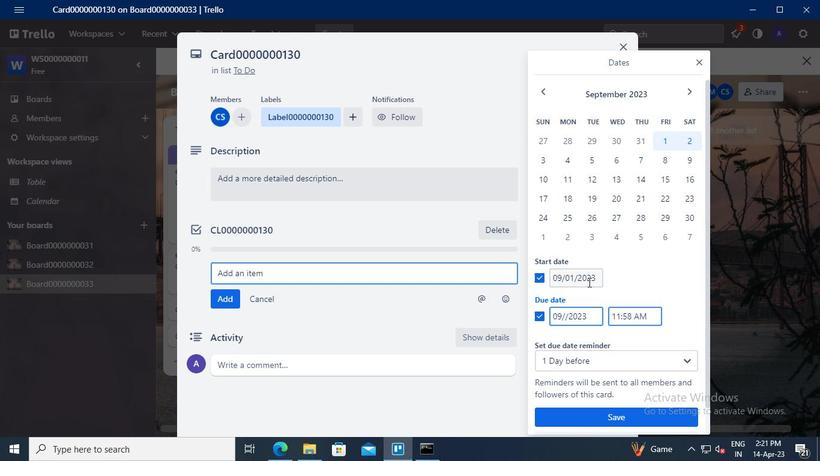 
Action: Keyboard <96>
Screenshot: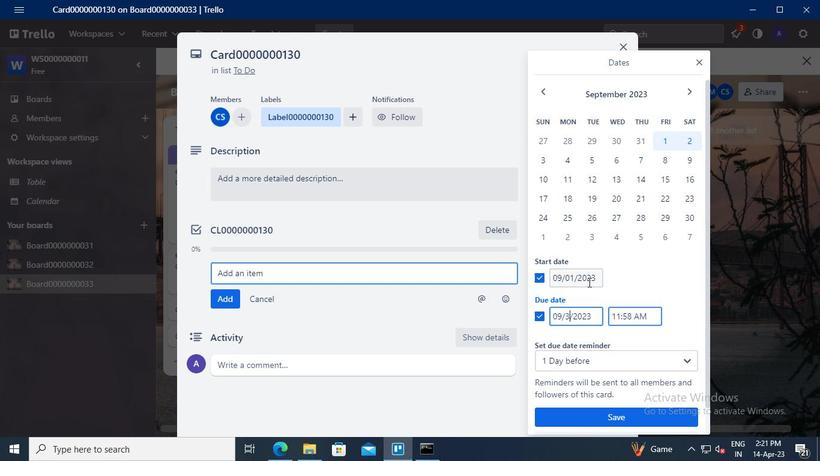 
Action: Mouse moved to (623, 411)
Screenshot: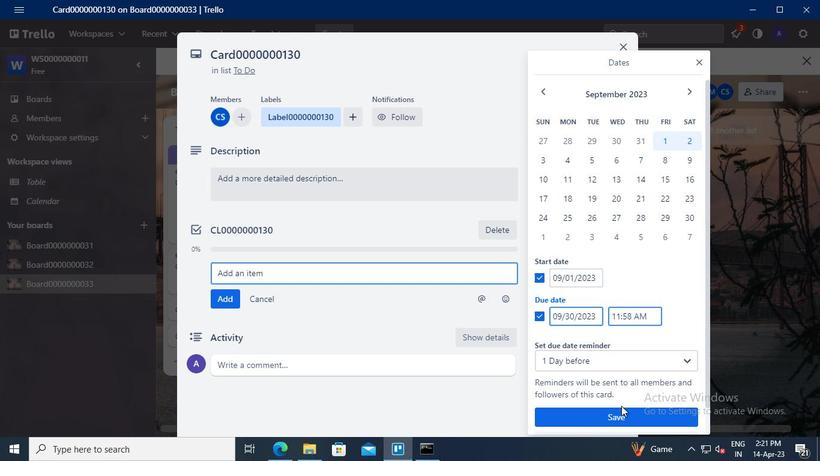 
Action: Mouse pressed left at (623, 411)
Screenshot: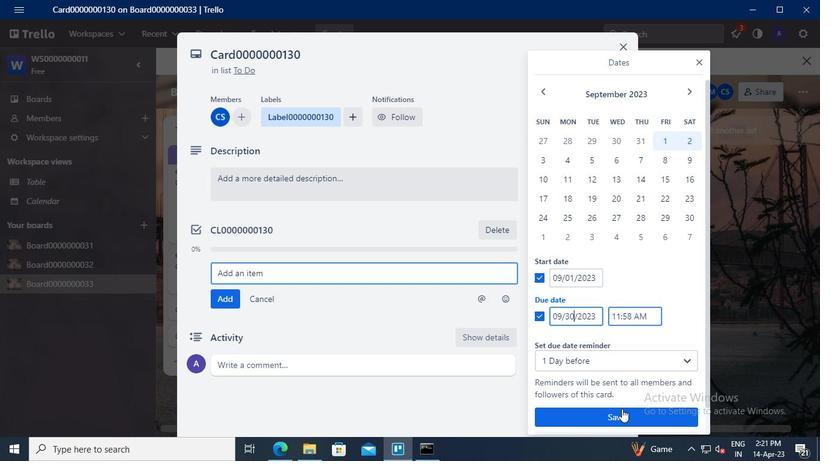 
Action: Mouse moved to (425, 451)
Screenshot: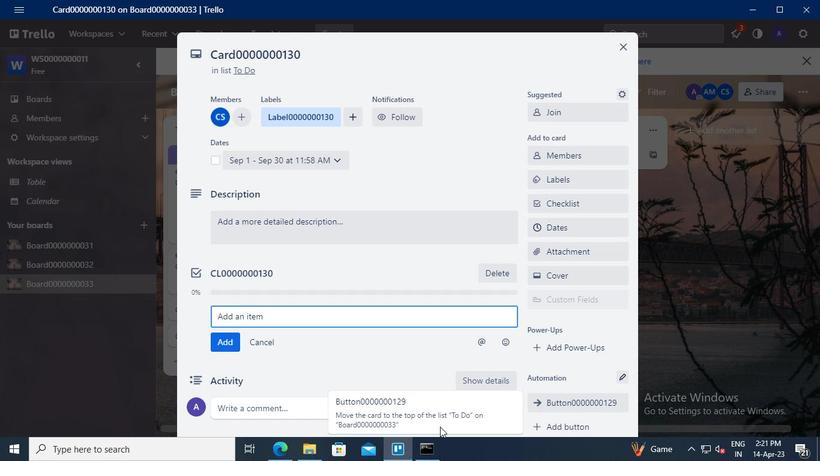 
Action: Mouse pressed left at (425, 451)
Screenshot: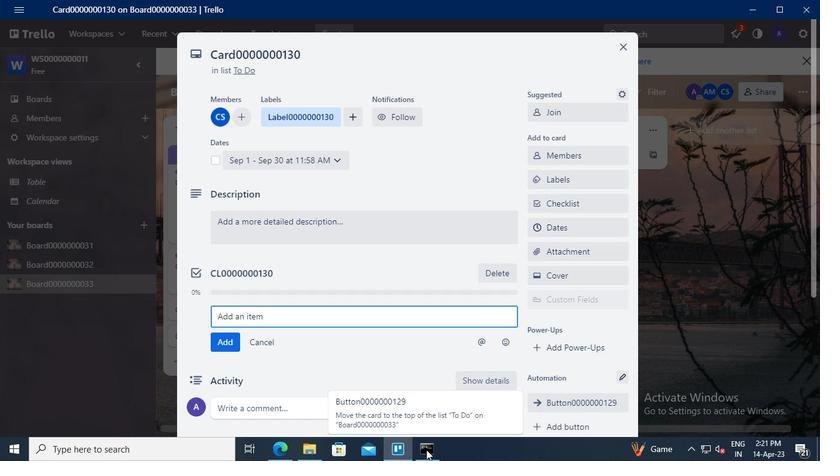 
Action: Mouse moved to (640, 73)
Screenshot: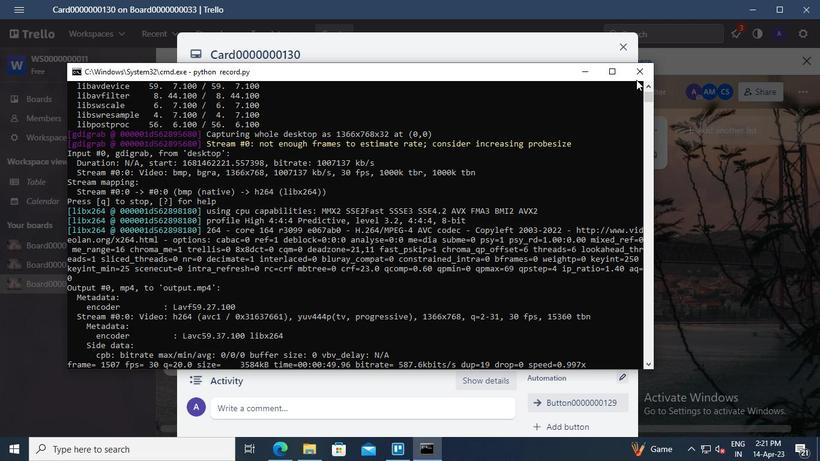 
Action: Mouse pressed left at (640, 73)
Screenshot: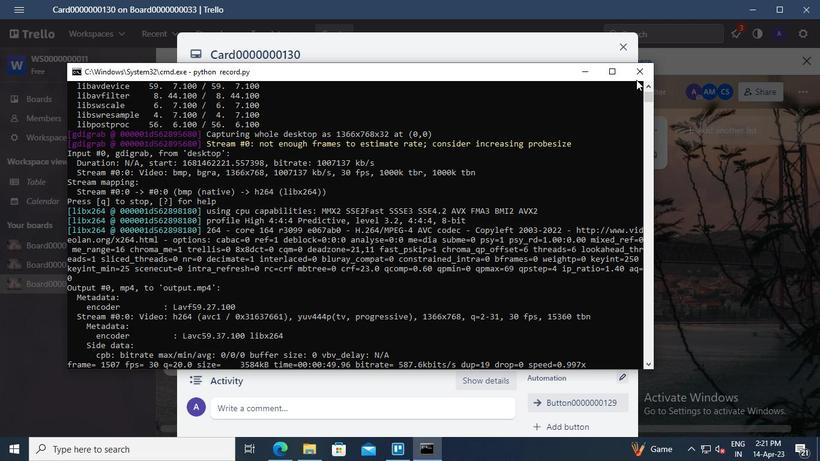 
Action: Mouse moved to (640, 81)
Screenshot: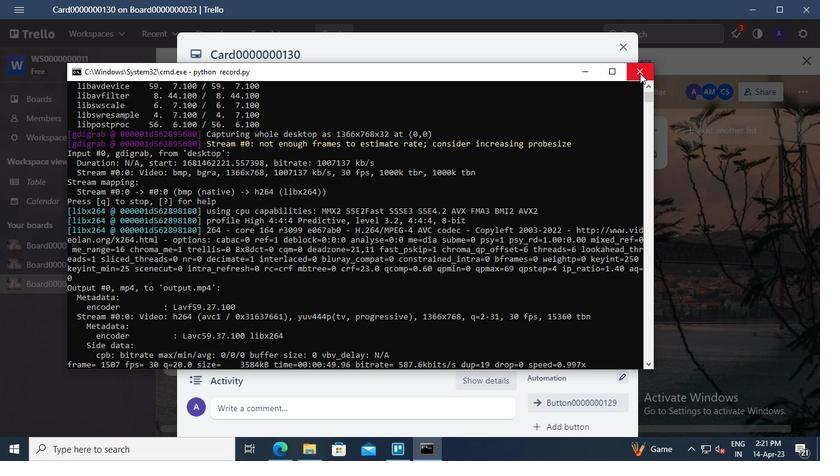 
